 Task: Create new customer invoice with Date Opened: 27-May-23, Select Customer: What She Wore, Terms: Net 15. Make invoice entry for item-1 with Date: 27-May-23, Description: Olaplex No. 5 Bond Maintenance Conditioner (8.5 oz)
, Income Account: Income:Sales, Quantity: 2, Unit Price: 12.49, Sales Tax: Y, Sales Tax Included: Y, Tax Table: Sales Tax. Post Invoice with Post Date: 27-May-23, Post to Accounts: Assets:Accounts Receivable. Pay / Process Payment with Transaction Date: 10-Jun-23, Amount: 24.98, Transfer Account: Checking Account. Go to 'Print Invoice'.
Action: Mouse moved to (149, 23)
Screenshot: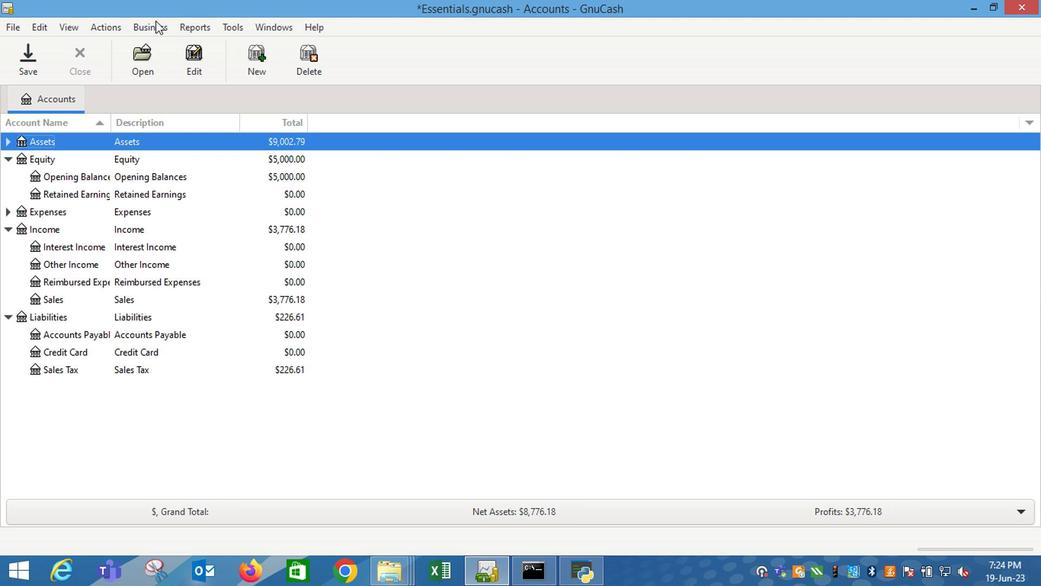 
Action: Mouse pressed left at (149, 23)
Screenshot: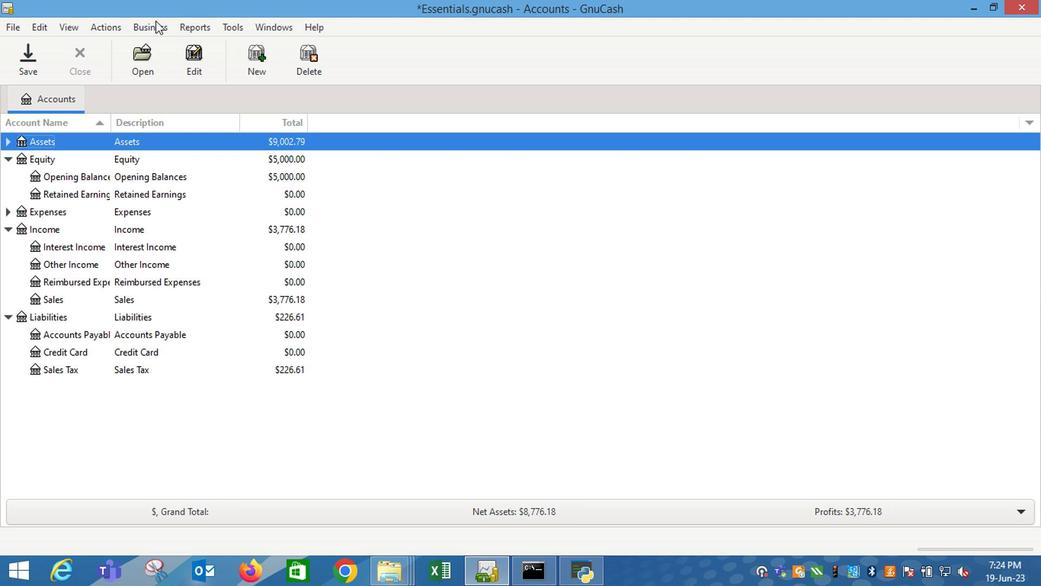 
Action: Mouse moved to (310, 102)
Screenshot: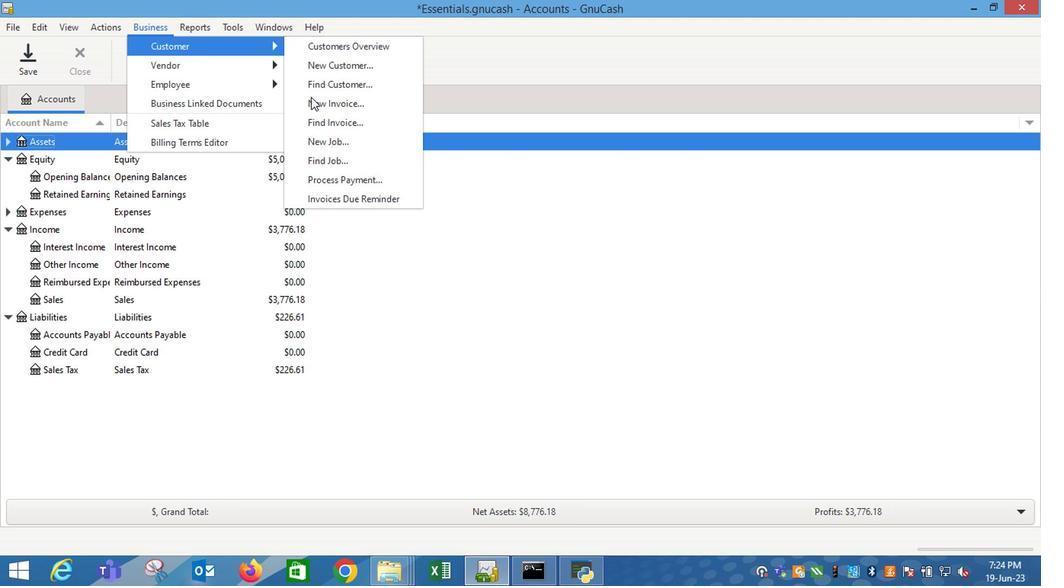 
Action: Mouse pressed left at (310, 102)
Screenshot: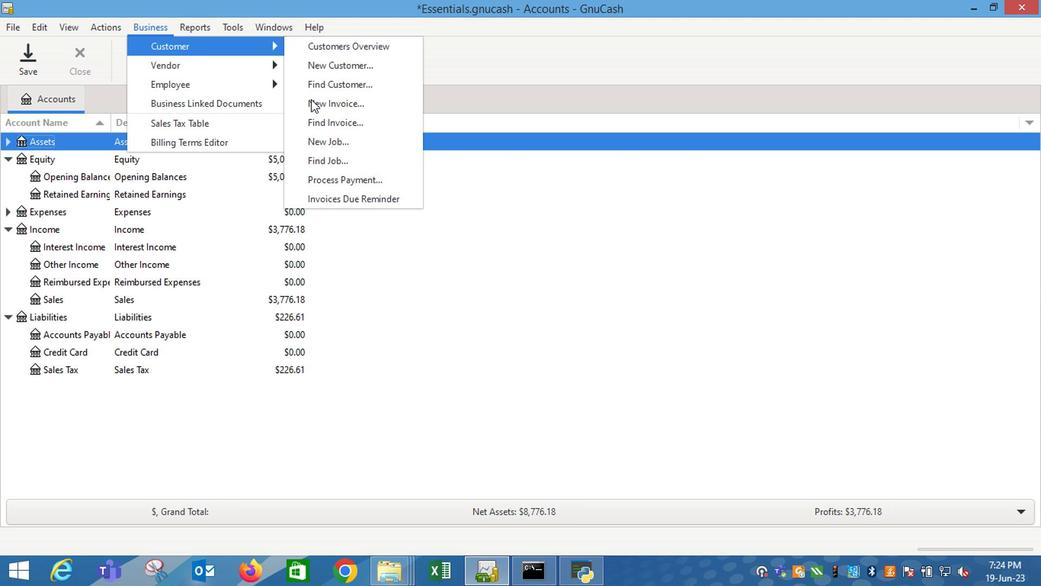 
Action: Mouse moved to (630, 238)
Screenshot: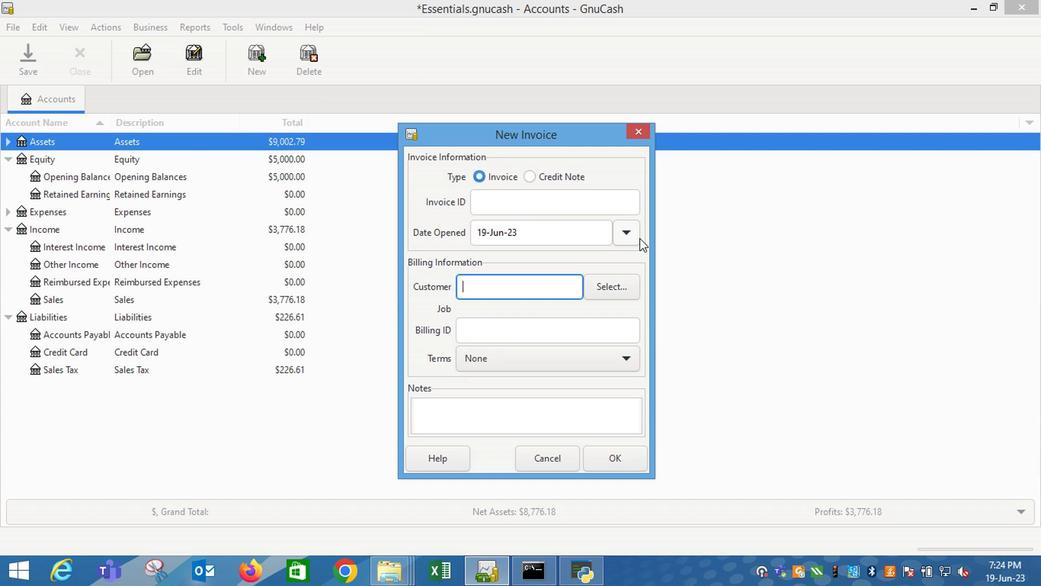 
Action: Mouse pressed left at (630, 238)
Screenshot: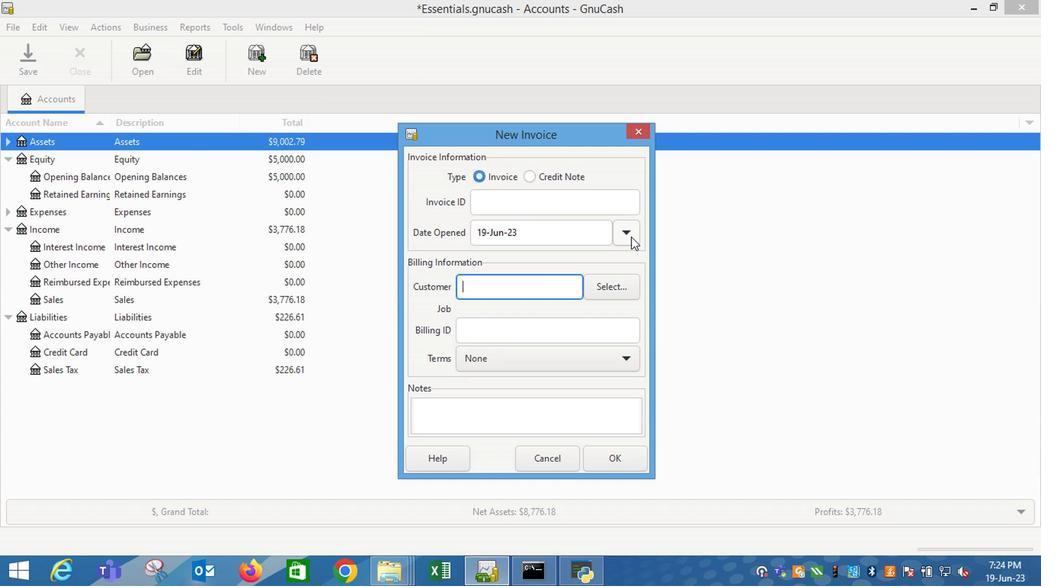 
Action: Mouse moved to (507, 258)
Screenshot: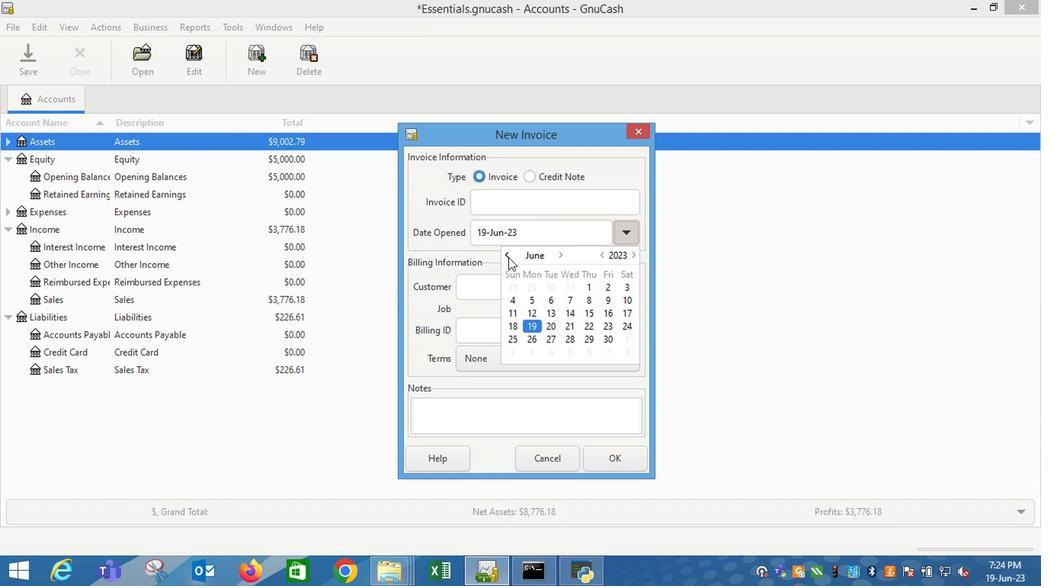 
Action: Mouse pressed left at (507, 258)
Screenshot: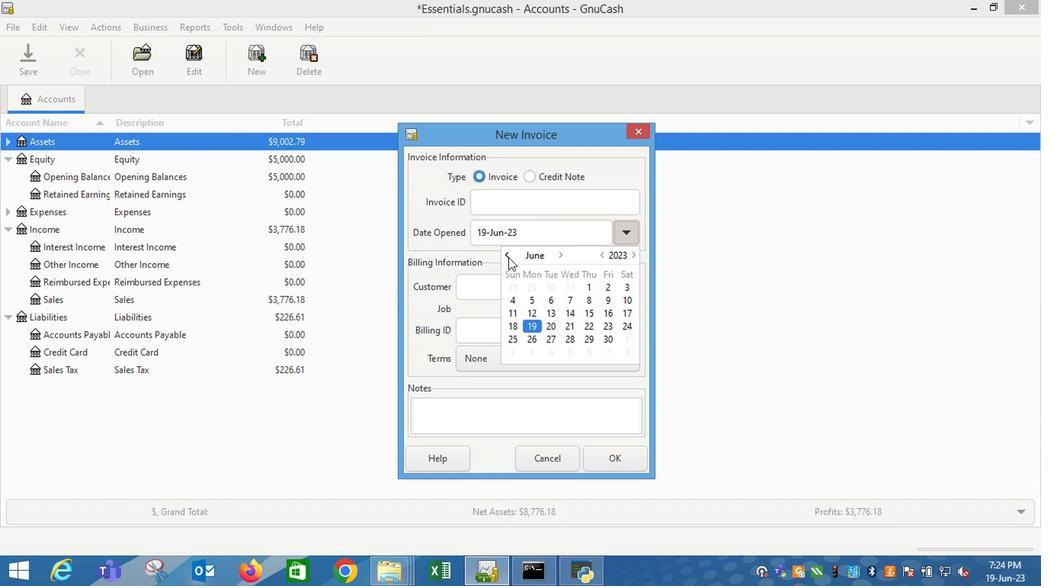 
Action: Mouse moved to (628, 323)
Screenshot: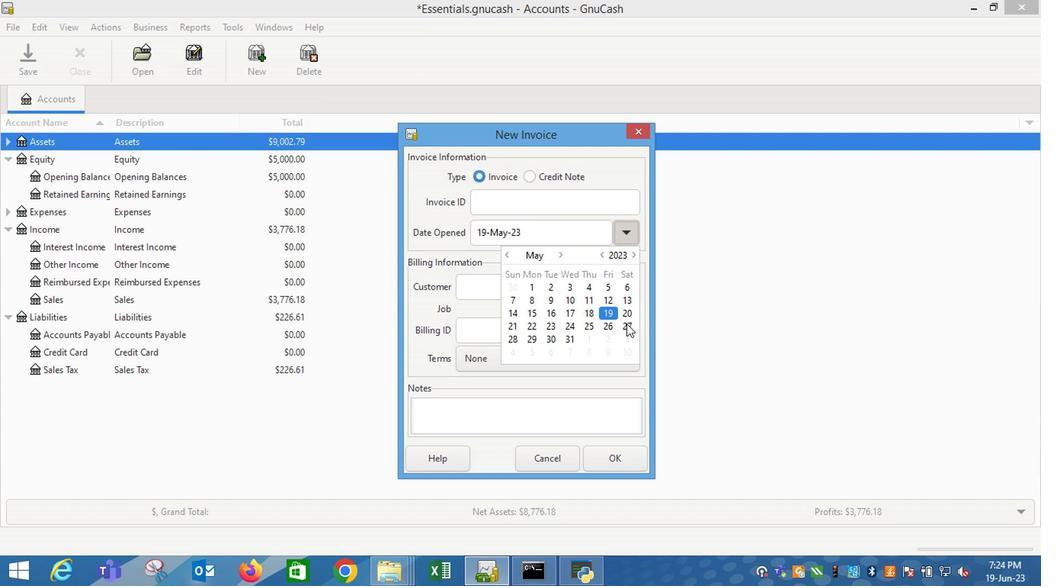 
Action: Mouse pressed left at (628, 323)
Screenshot: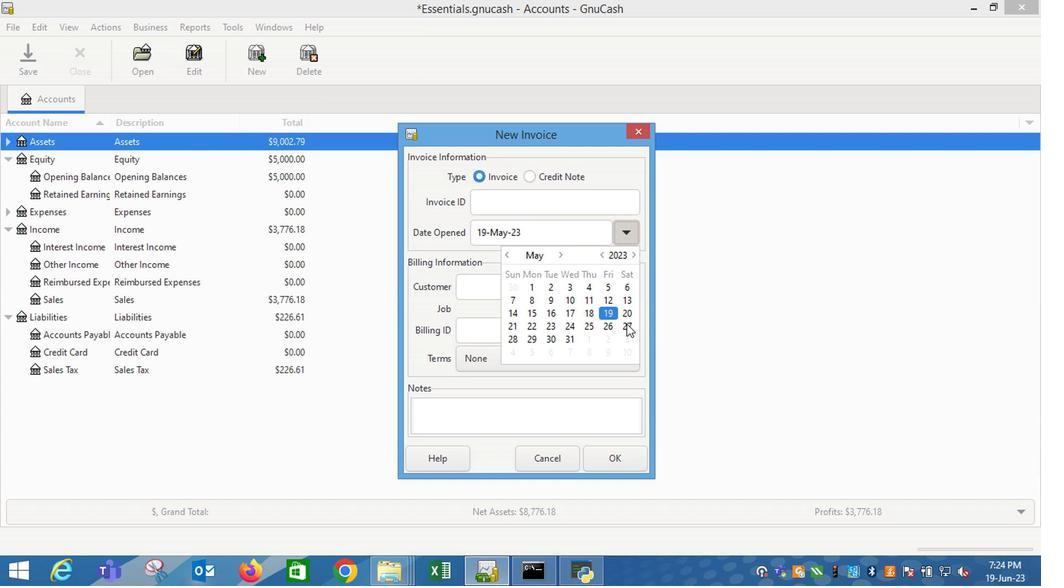 
Action: Mouse moved to (480, 294)
Screenshot: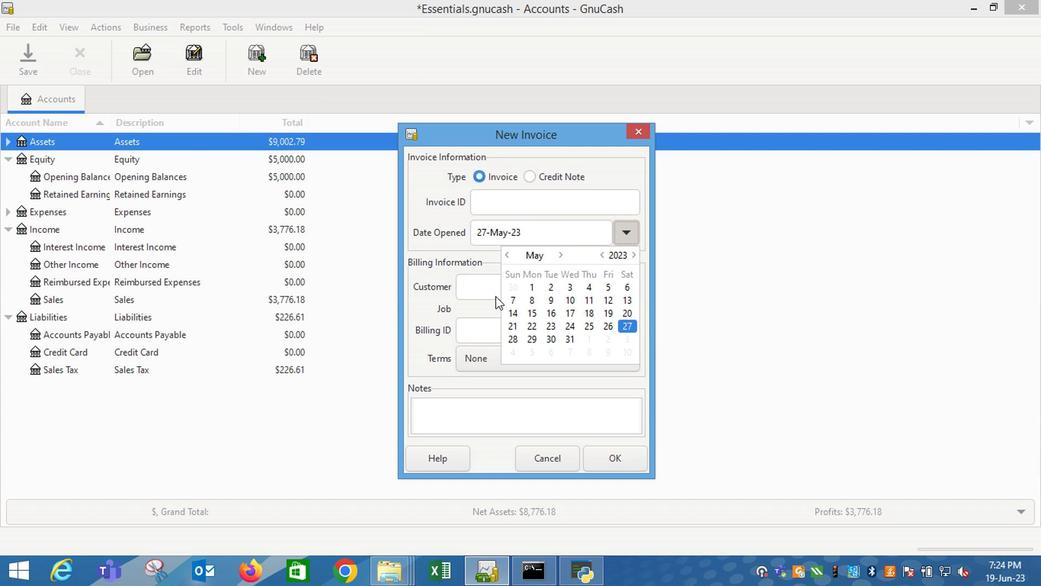 
Action: Mouse pressed left at (480, 294)
Screenshot: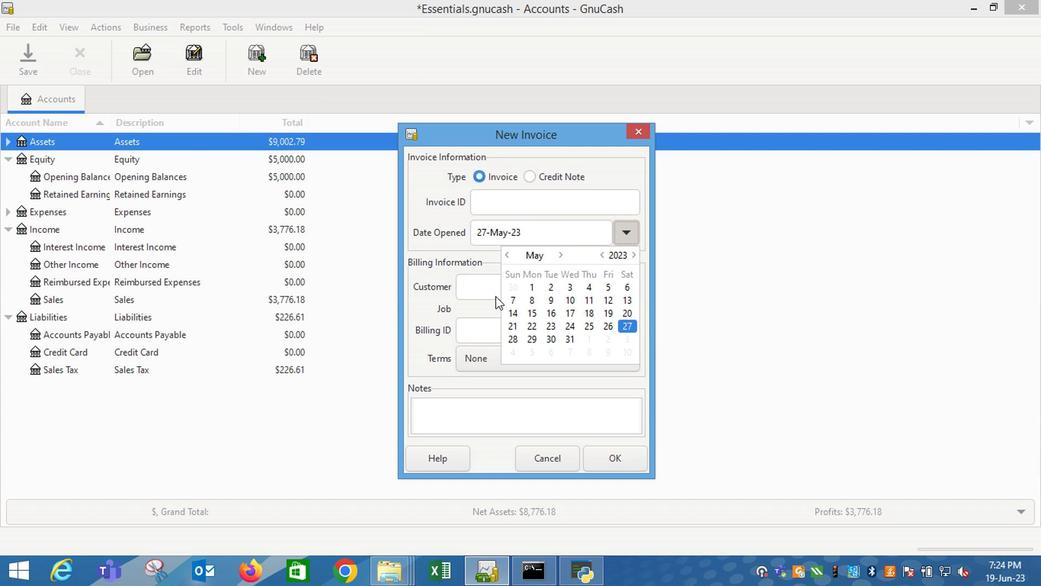 
Action: Mouse moved to (480, 292)
Screenshot: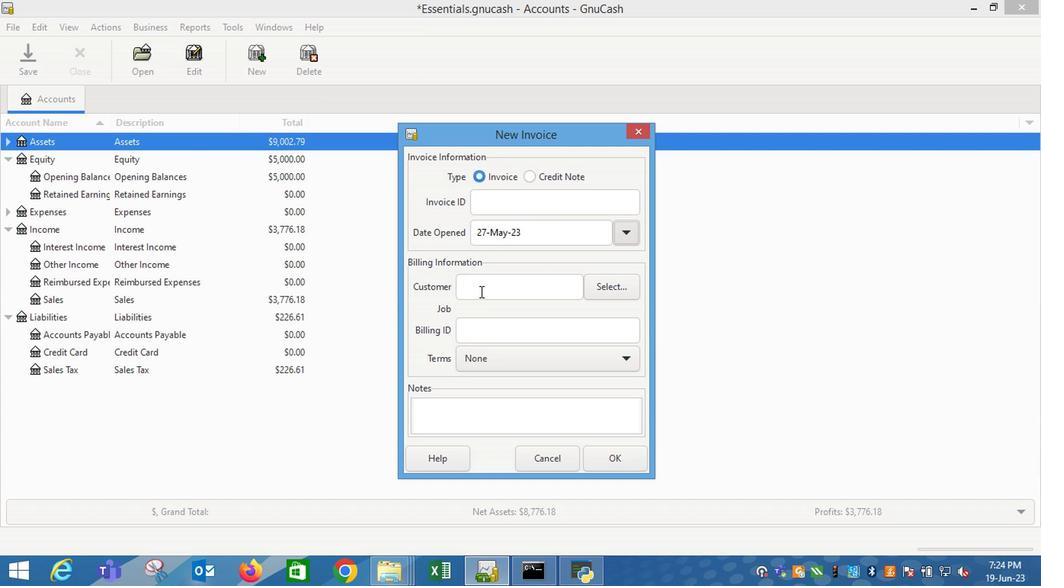 
Action: Mouse pressed left at (480, 292)
Screenshot: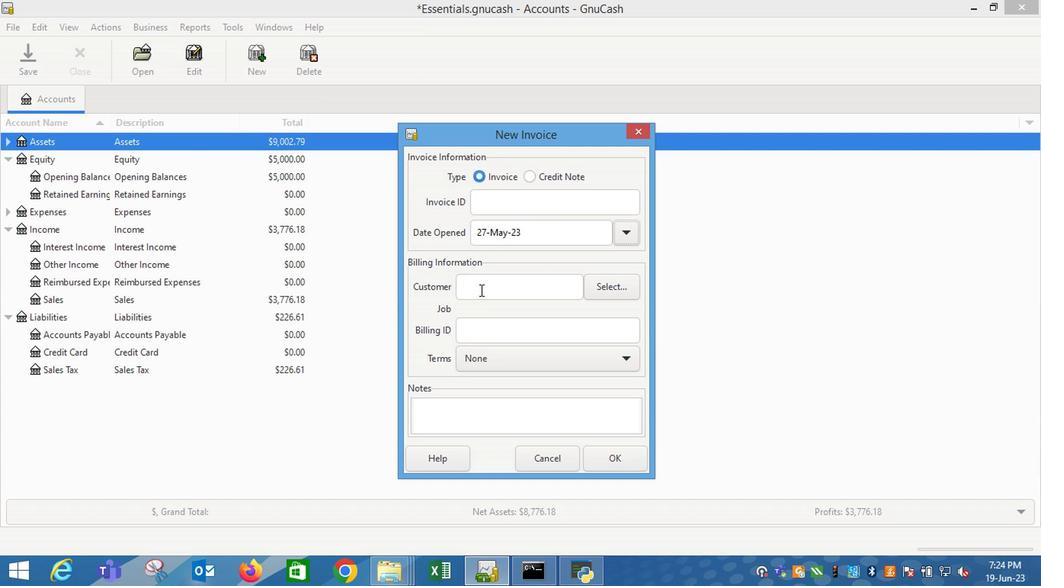 
Action: Mouse moved to (481, 292)
Screenshot: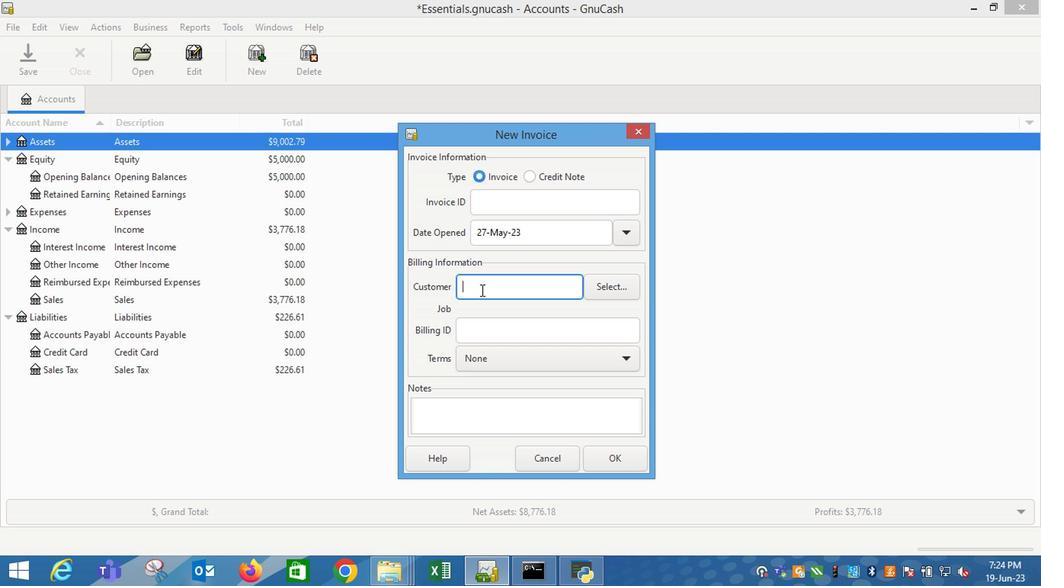 
Action: Key pressed wha
Screenshot: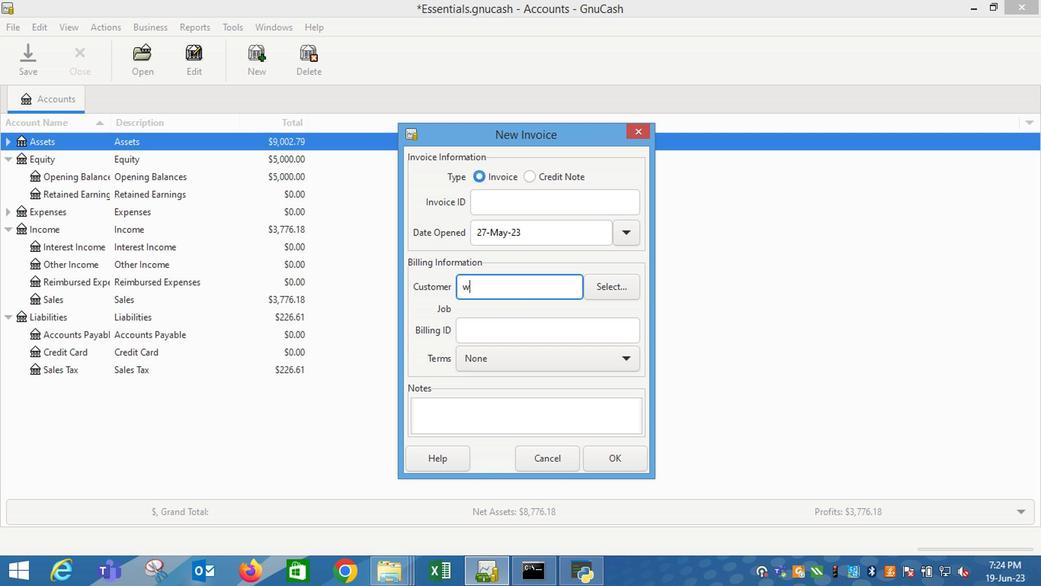 
Action: Mouse moved to (485, 308)
Screenshot: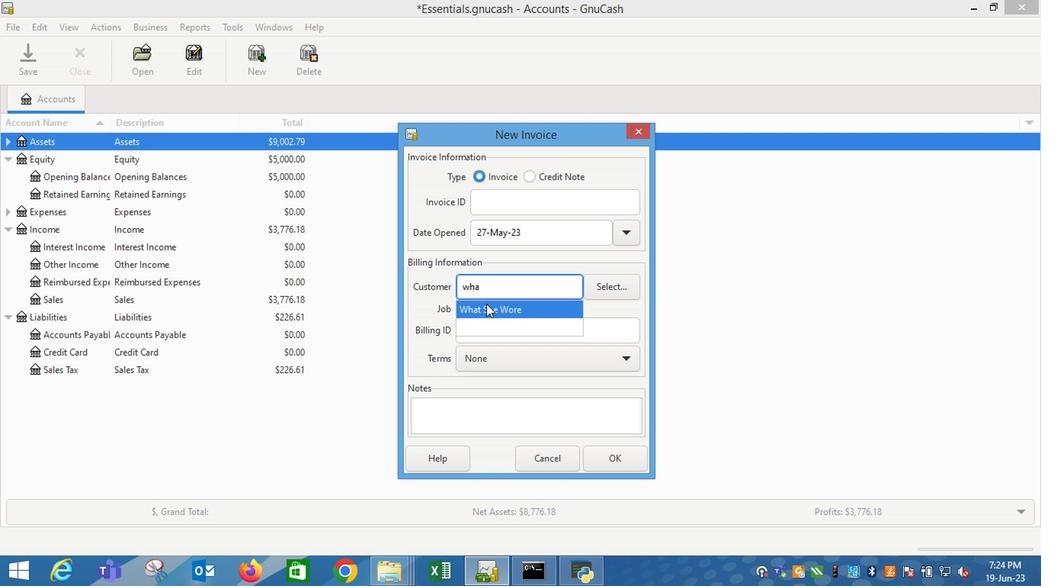 
Action: Mouse pressed left at (485, 308)
Screenshot: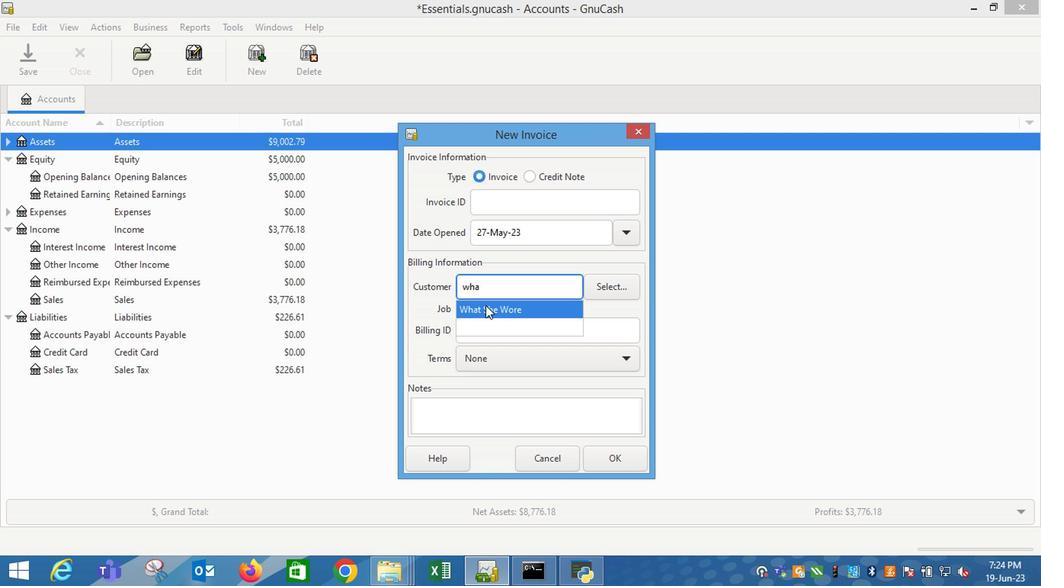 
Action: Mouse moved to (484, 371)
Screenshot: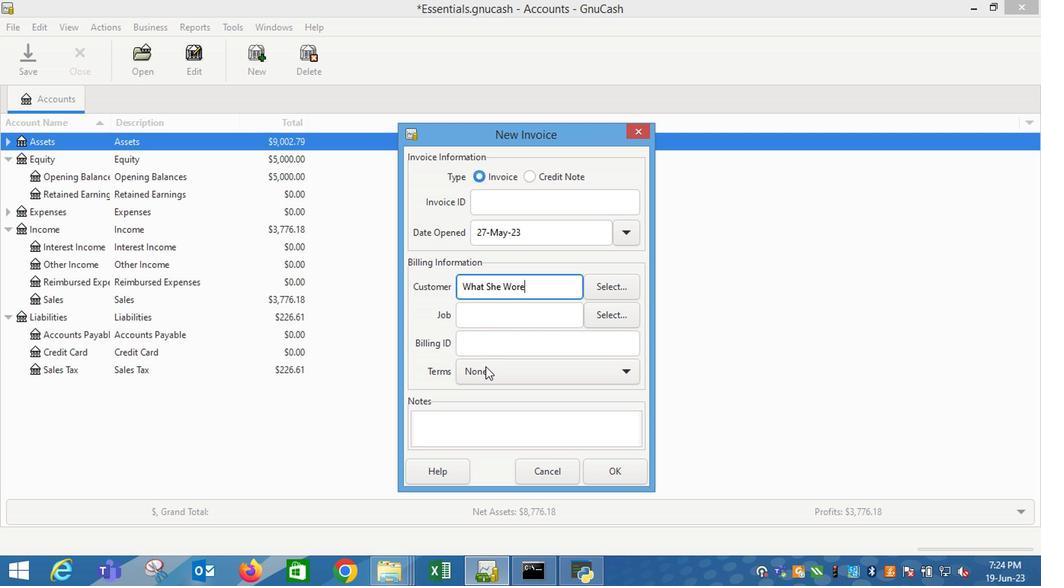 
Action: Mouse pressed left at (484, 371)
Screenshot: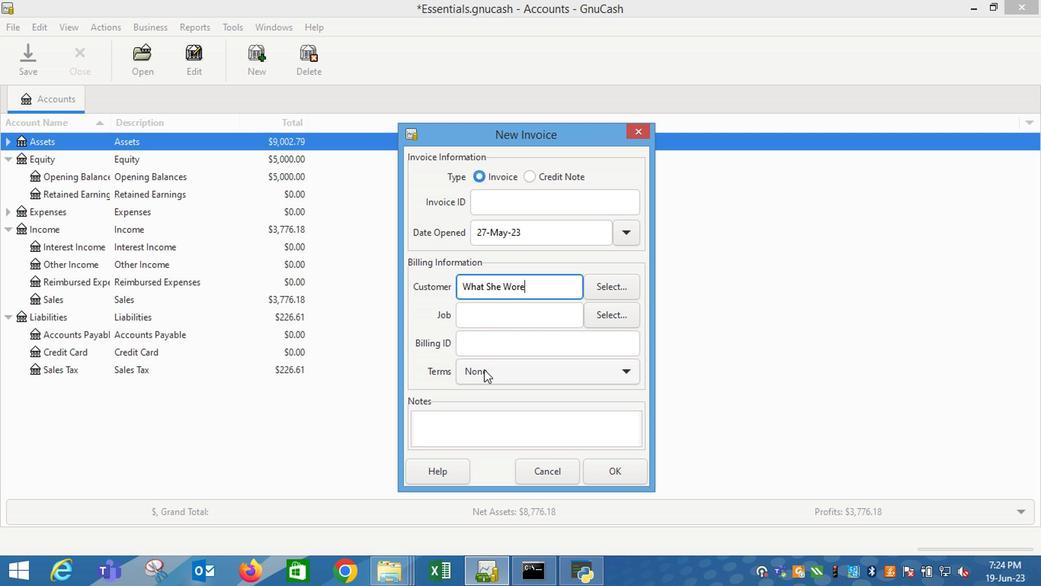 
Action: Mouse moved to (487, 404)
Screenshot: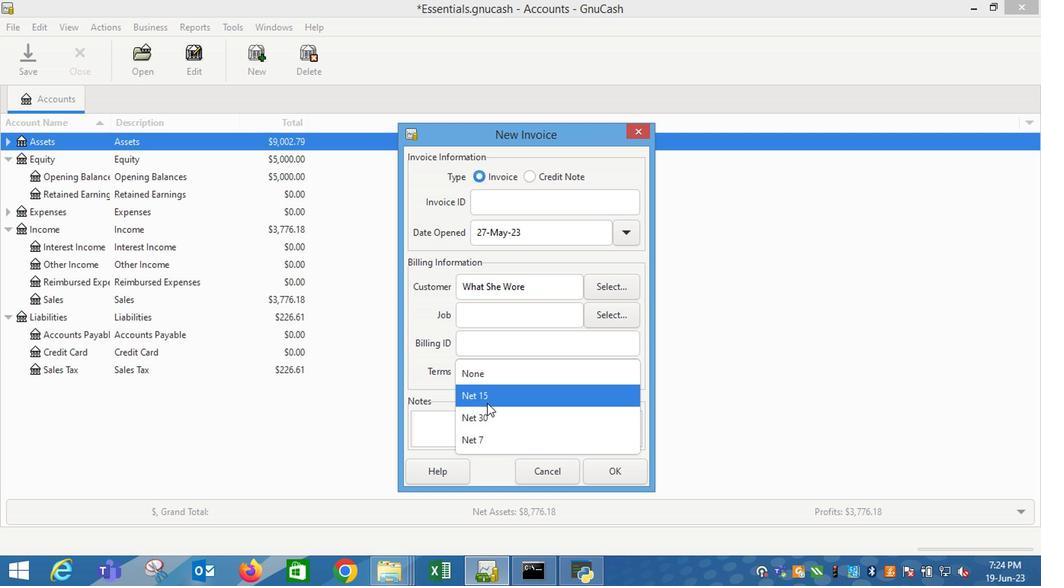 
Action: Mouse pressed left at (487, 404)
Screenshot: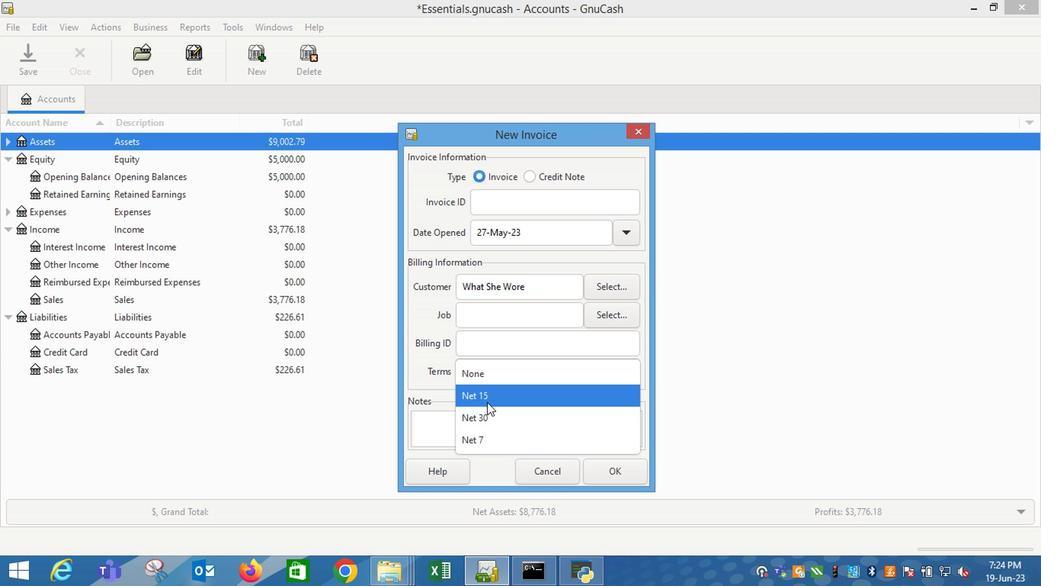 
Action: Mouse moved to (625, 469)
Screenshot: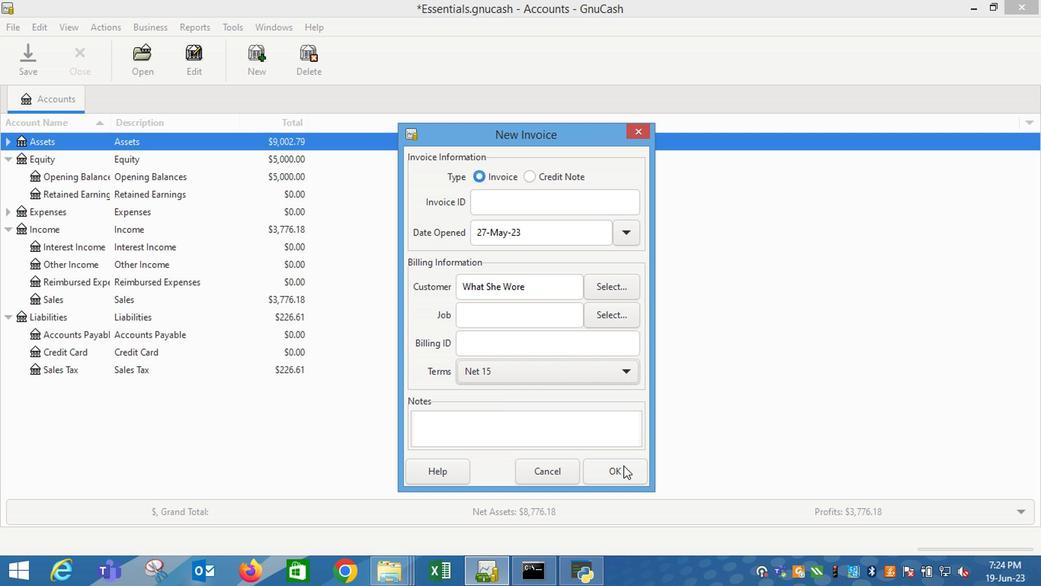 
Action: Mouse pressed left at (625, 469)
Screenshot: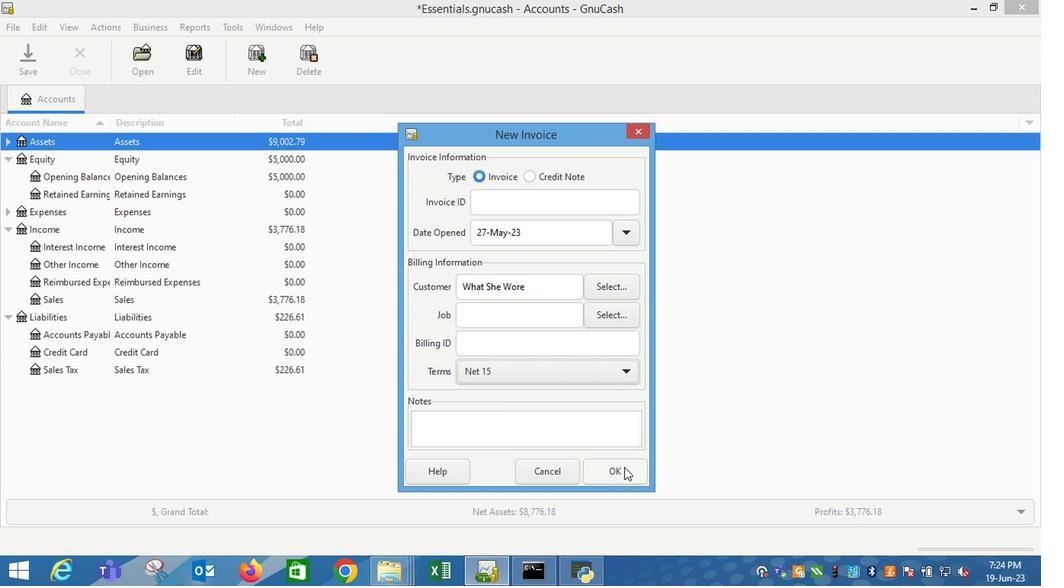 
Action: Mouse moved to (69, 298)
Screenshot: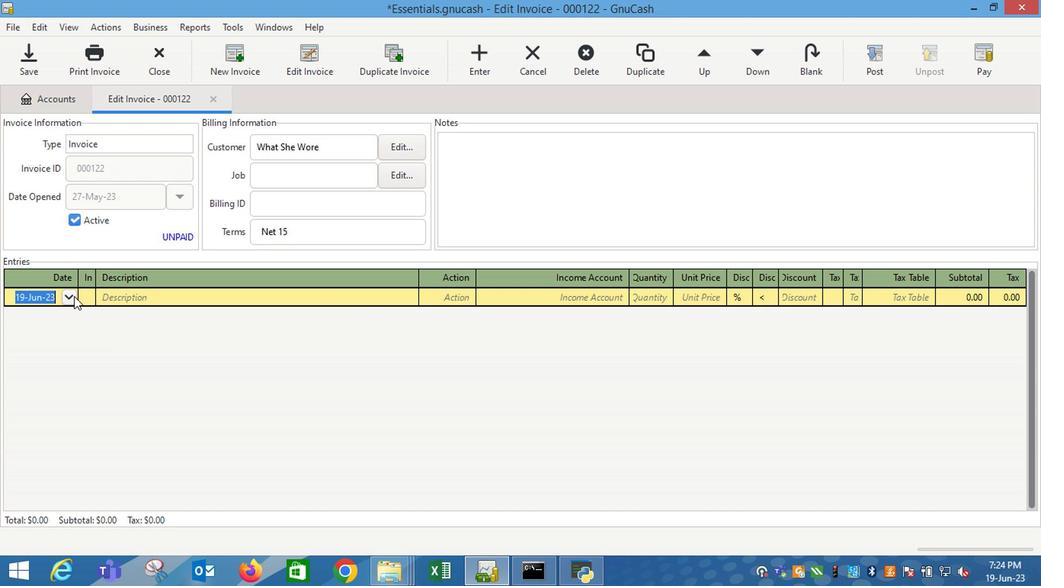 
Action: Mouse pressed left at (69, 298)
Screenshot: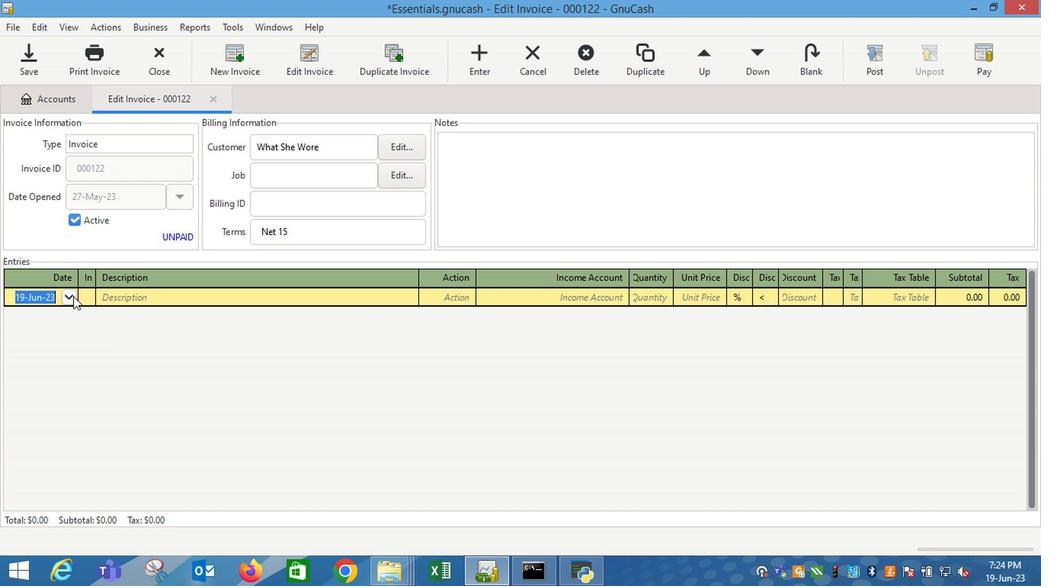 
Action: Mouse moved to (9, 317)
Screenshot: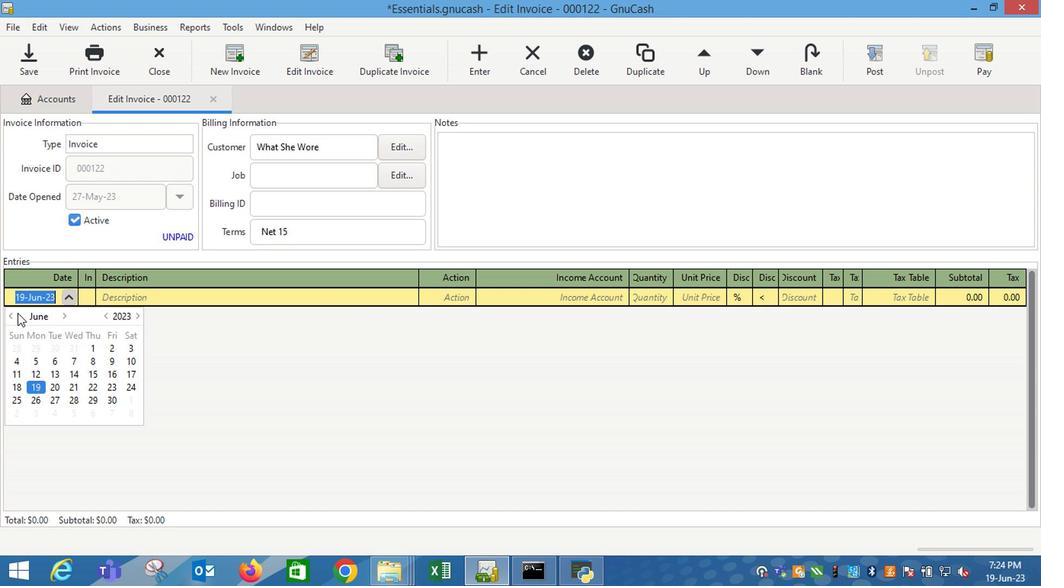 
Action: Mouse pressed left at (9, 317)
Screenshot: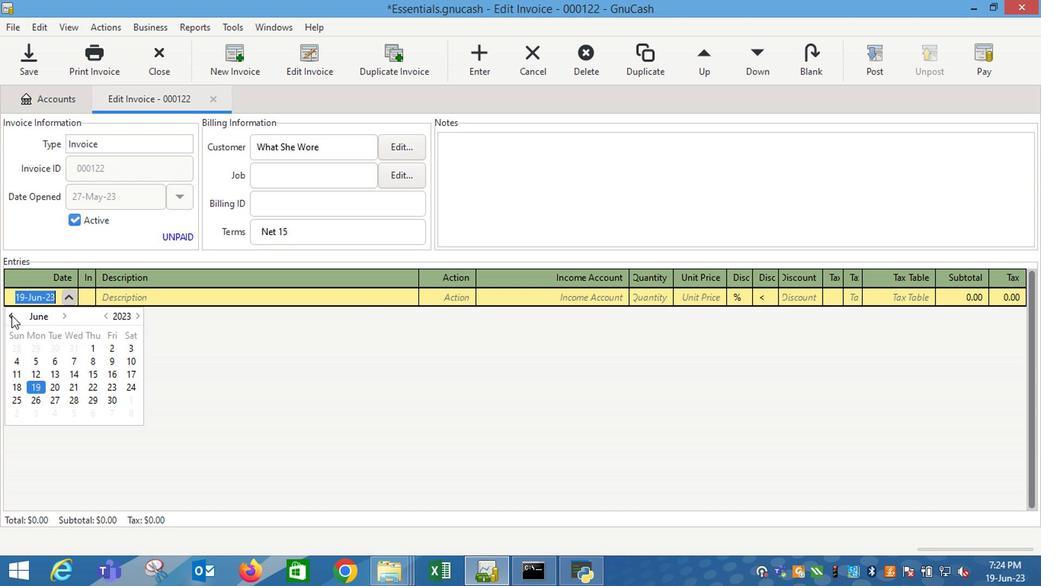 
Action: Mouse moved to (124, 389)
Screenshot: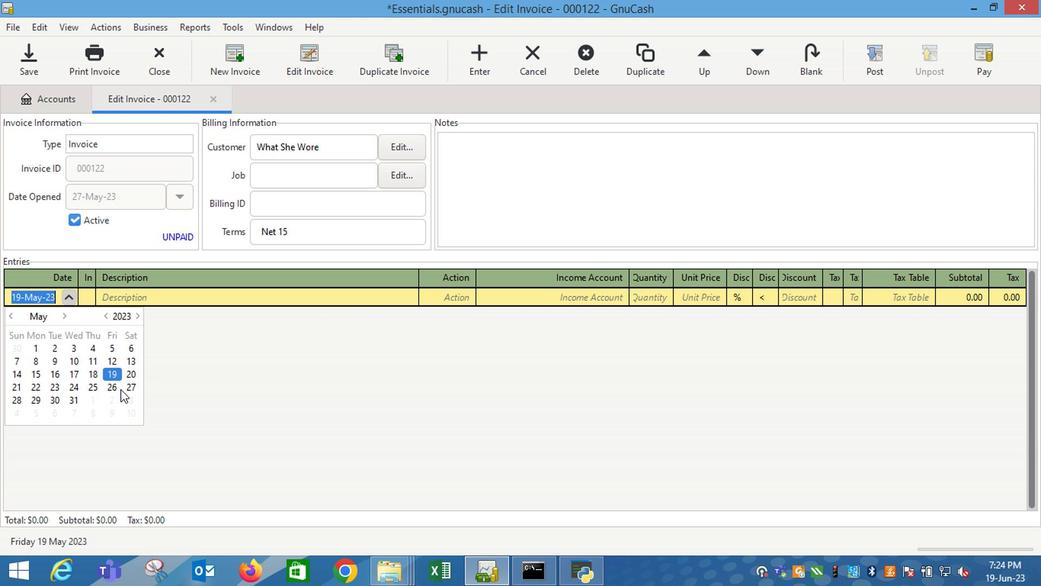 
Action: Mouse pressed left at (124, 389)
Screenshot: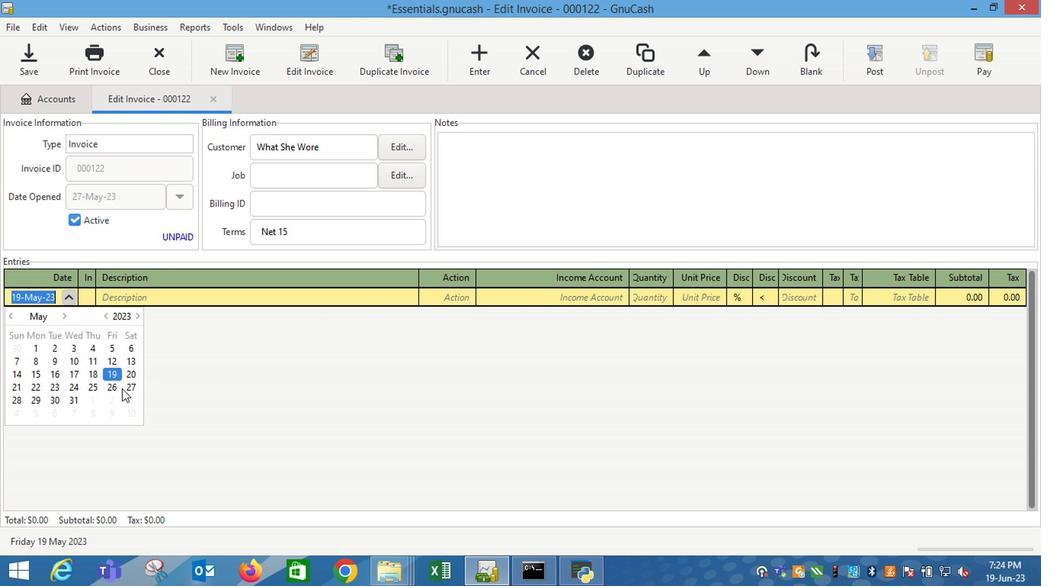 
Action: Mouse moved to (140, 307)
Screenshot: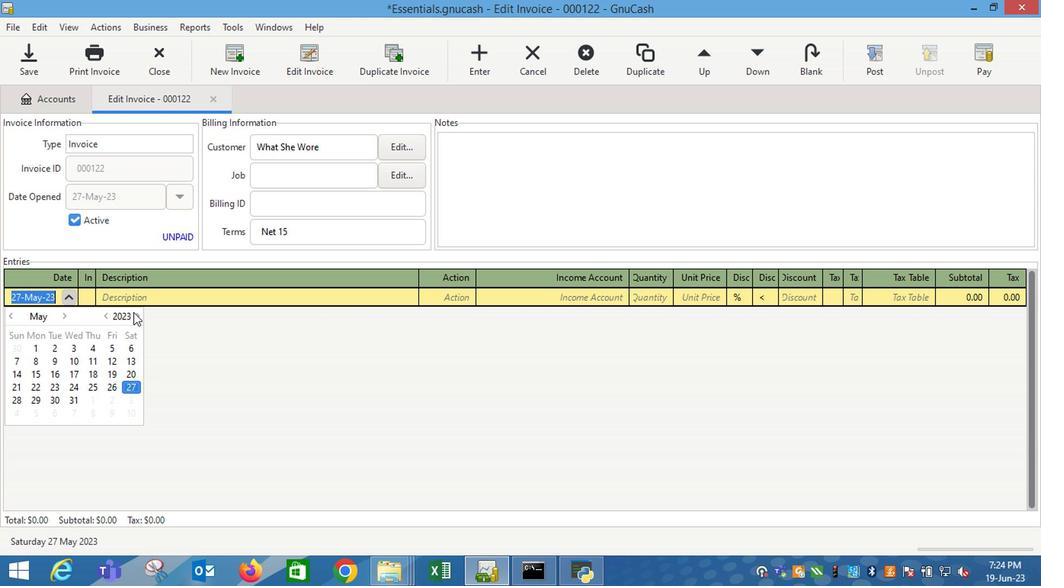 
Action: Key pressed <Key.tab>
Screenshot: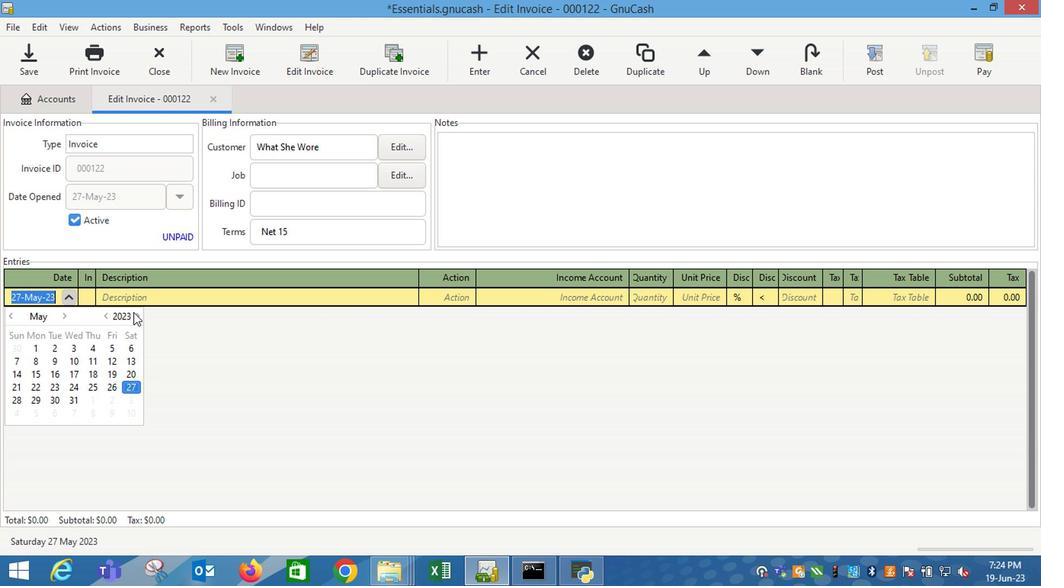 
Action: Mouse moved to (185, 348)
Screenshot: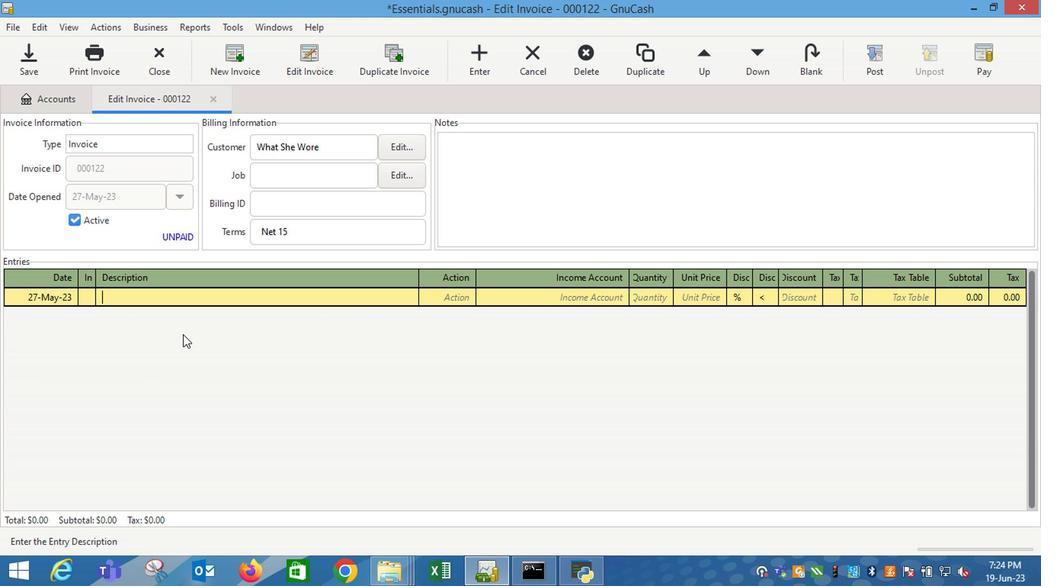 
Action: Key pressed <Key.shift_r>Olaplex<Key.space><Key.shift_r>No.<Key.space>5<Key.space><Key.shift_r>Bond<Key.space><Key.shift_r>Maintenance<Key.space><Key.shift_r>Conditioner<Key.space><Key.shift_r>(8.5<Key.space>oz<Key.shift_r>)<Key.tab><Key.tab>i<Key.left><Key.left><Key.left><Key.down><Key.down><Key.down><Key.tab>2<Key.tab>12.49<Key.tab>
Screenshot: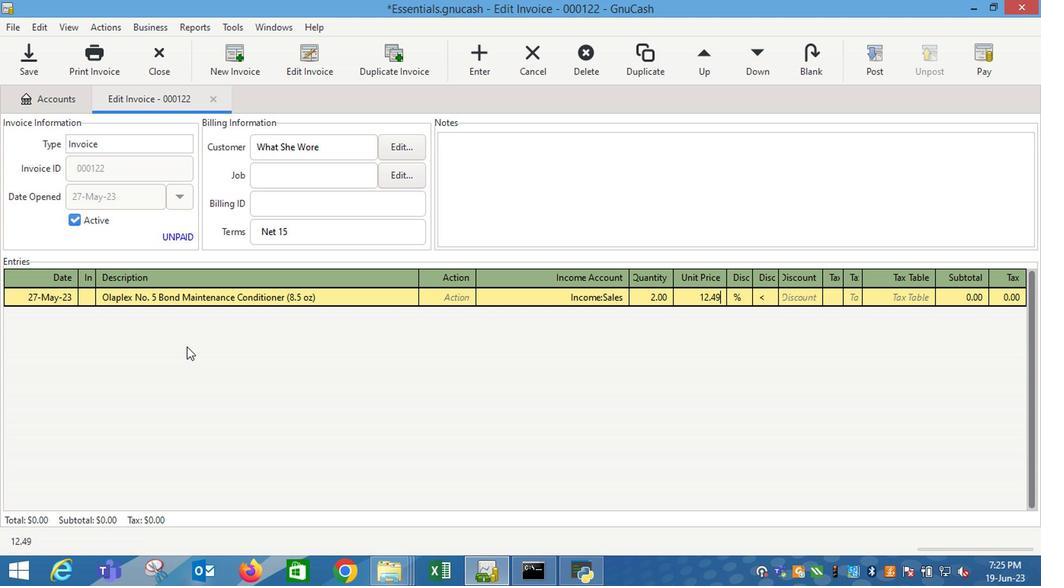 
Action: Mouse moved to (827, 296)
Screenshot: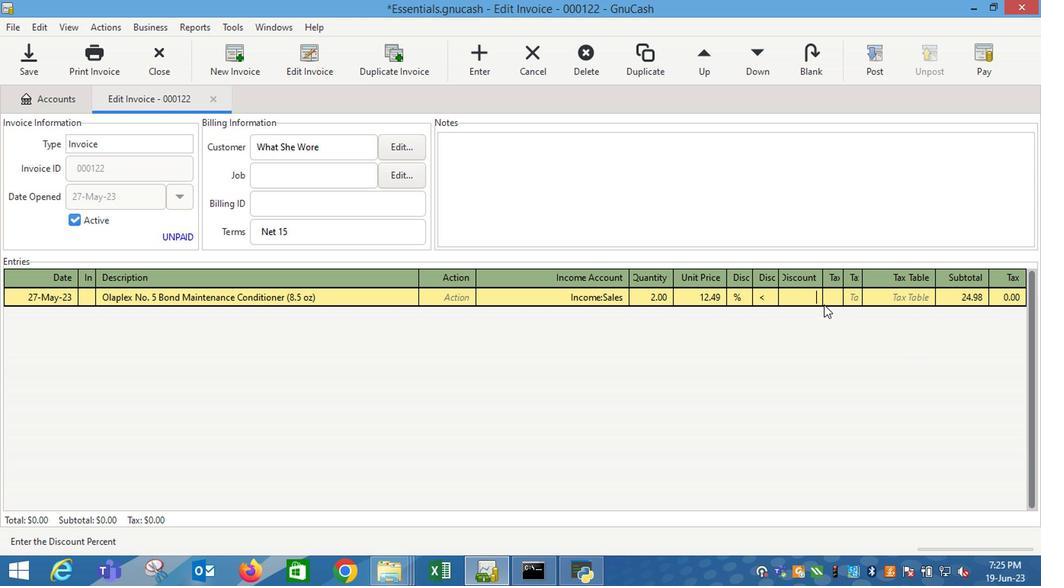 
Action: Mouse pressed left at (827, 296)
Screenshot: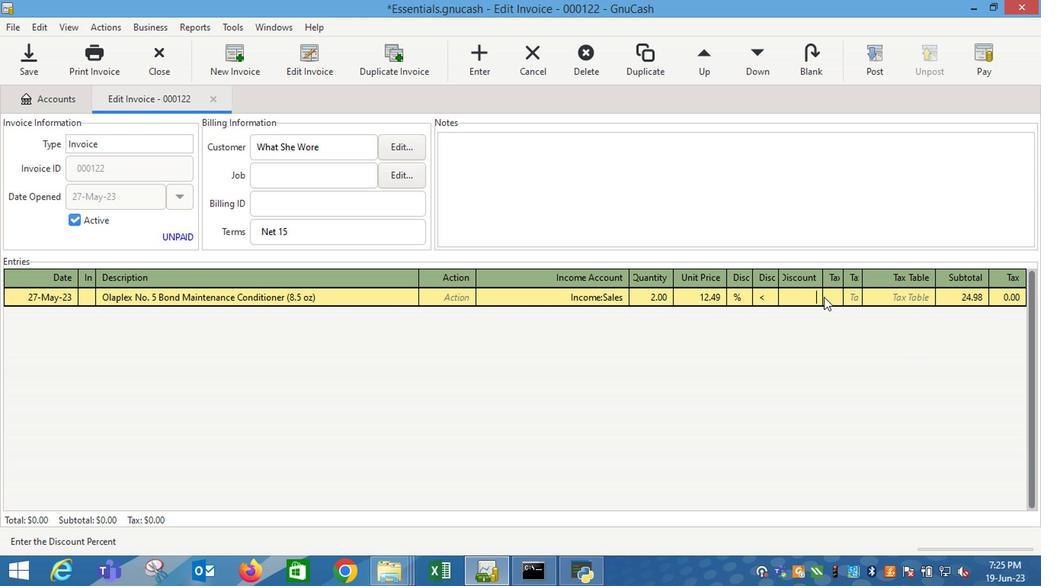 
Action: Mouse moved to (858, 301)
Screenshot: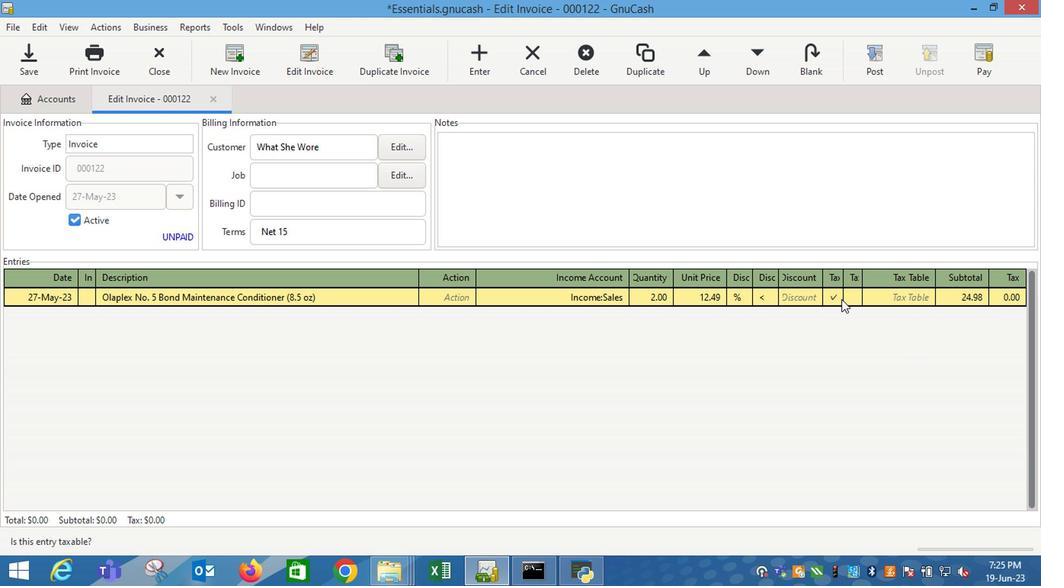 
Action: Mouse pressed left at (858, 301)
Screenshot: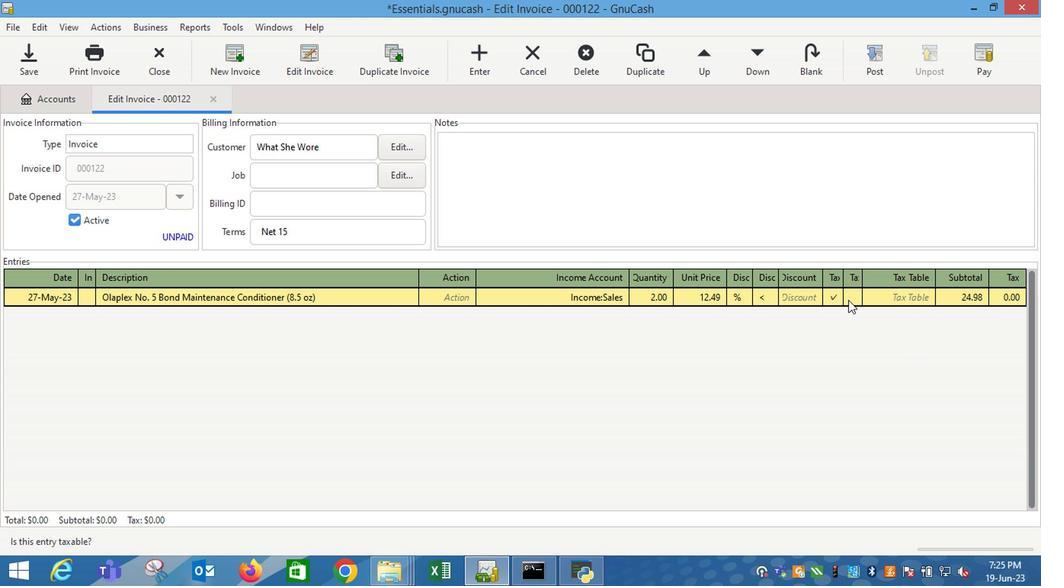 
Action: Mouse moved to (915, 296)
Screenshot: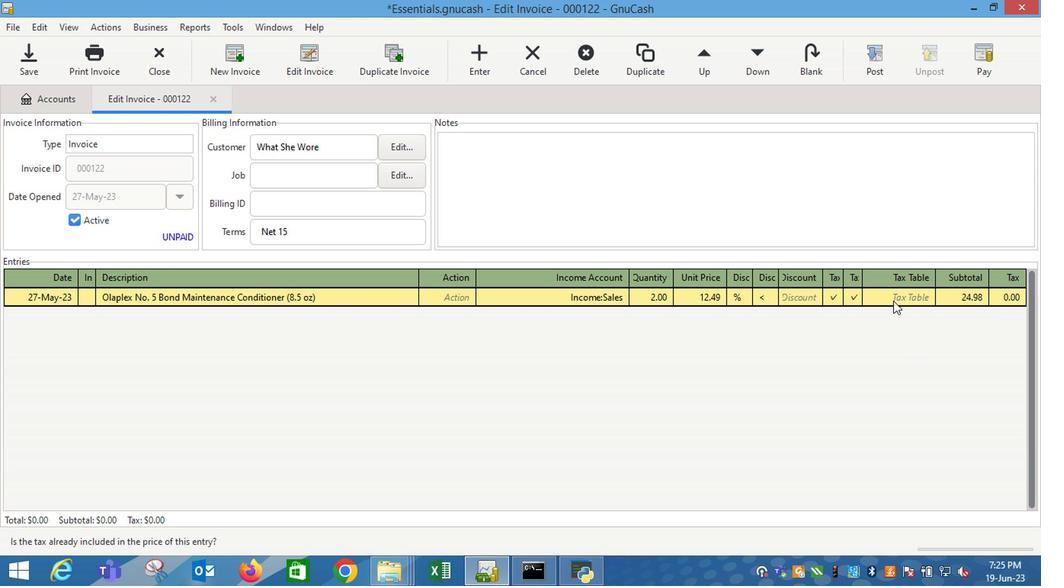 
Action: Mouse pressed left at (915, 296)
Screenshot: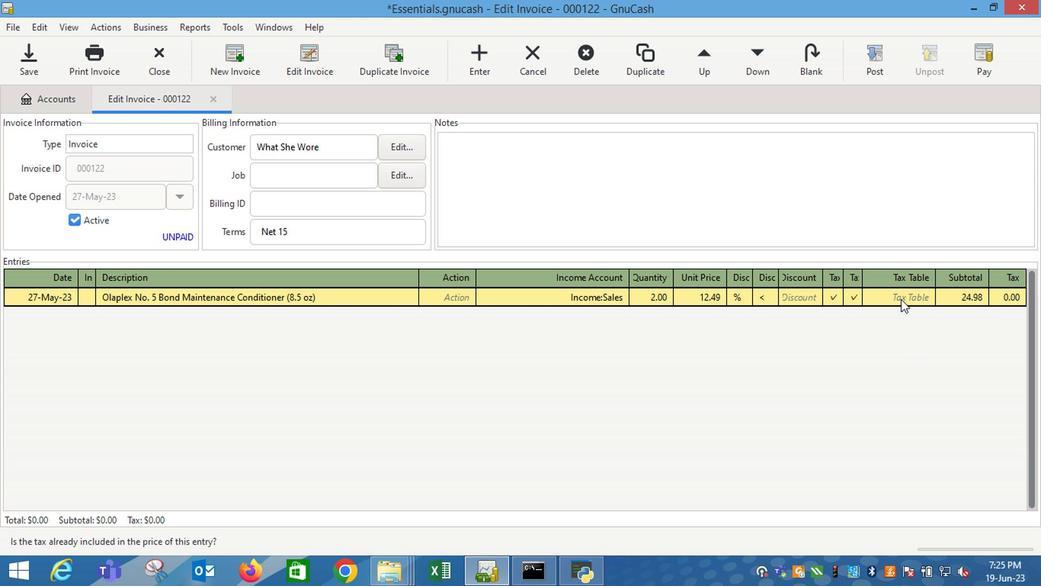 
Action: Mouse moved to (932, 299)
Screenshot: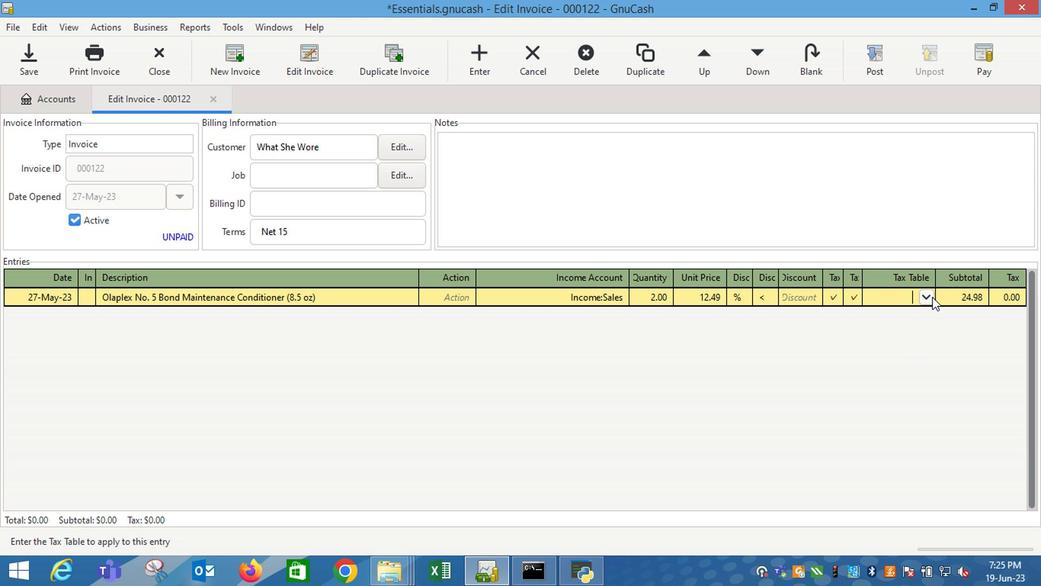 
Action: Mouse pressed left at (932, 299)
Screenshot: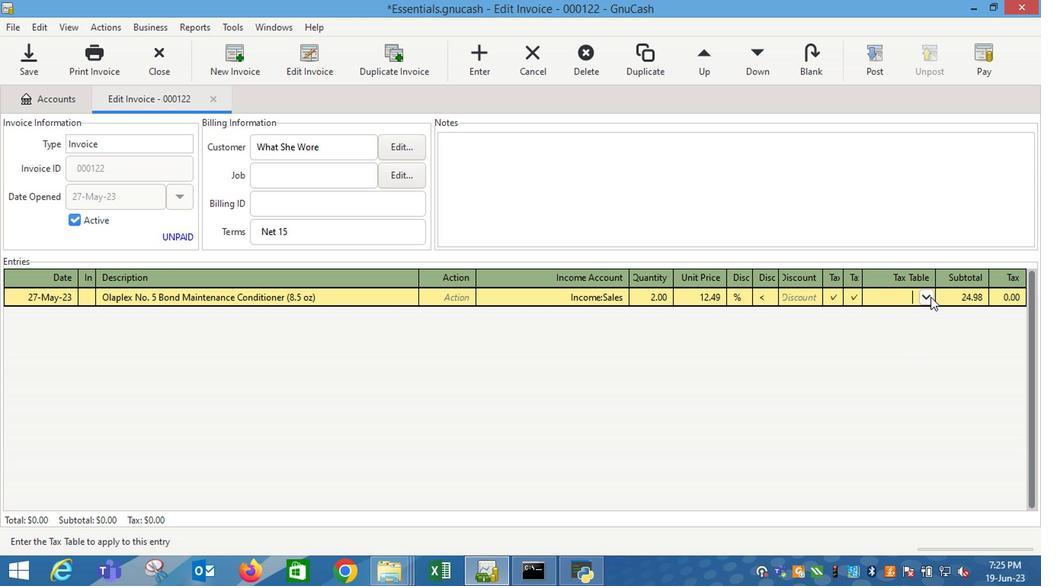 
Action: Mouse moved to (901, 322)
Screenshot: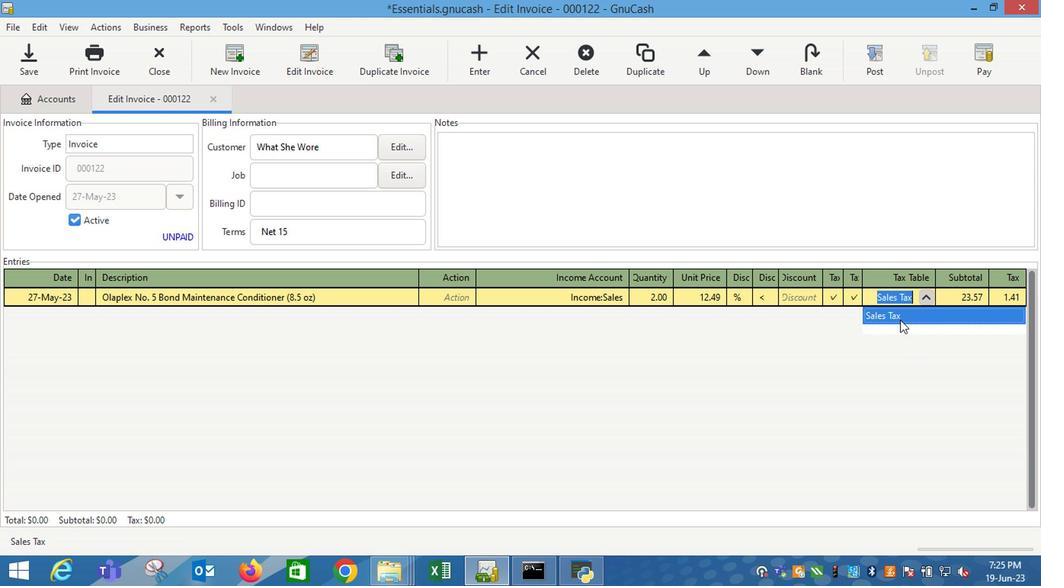 
Action: Mouse pressed left at (901, 322)
Screenshot: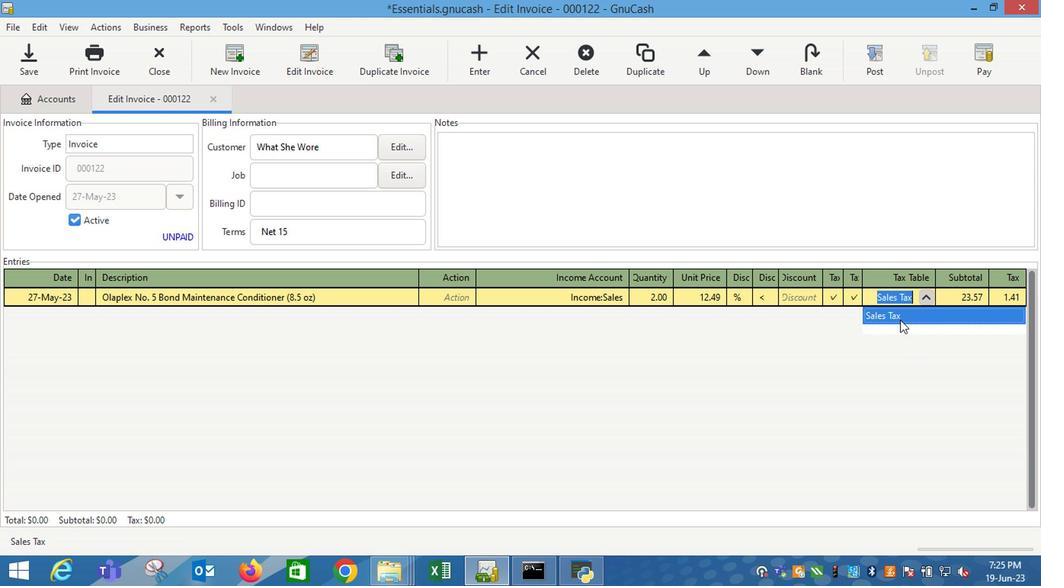 
Action: Mouse moved to (897, 322)
Screenshot: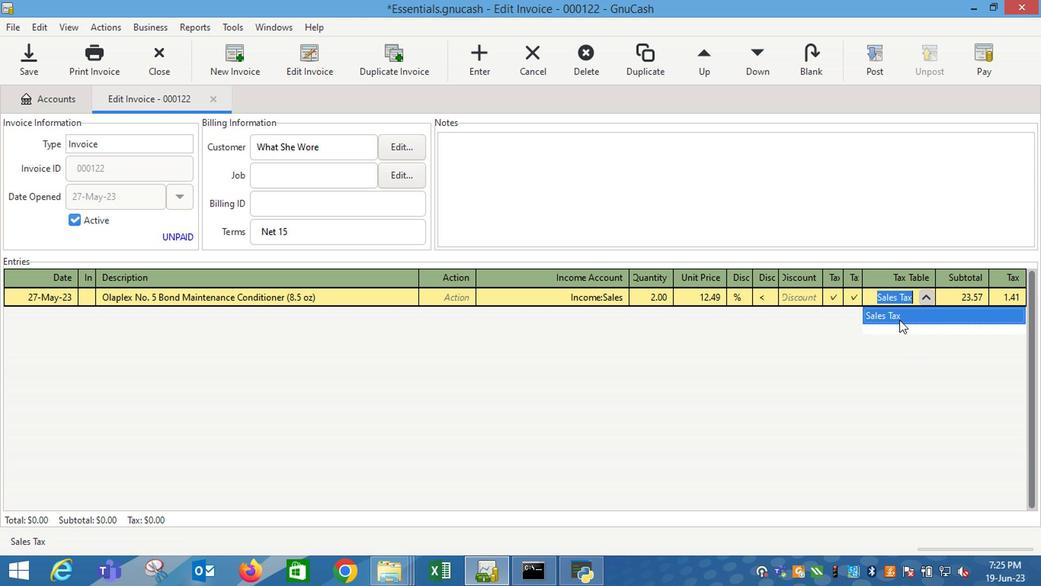 
Action: Key pressed <Key.enter>
Screenshot: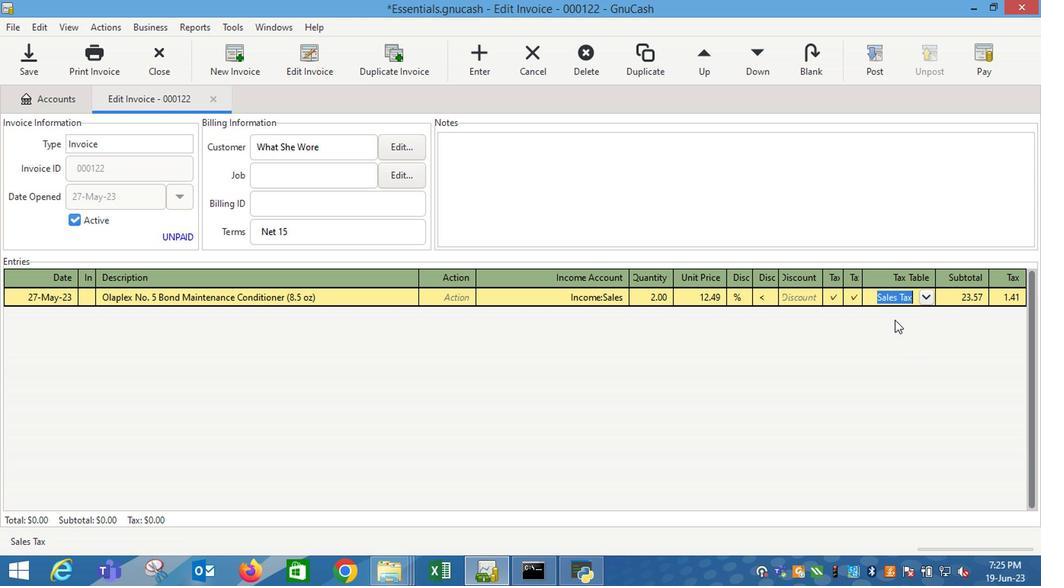 
Action: Mouse moved to (870, 64)
Screenshot: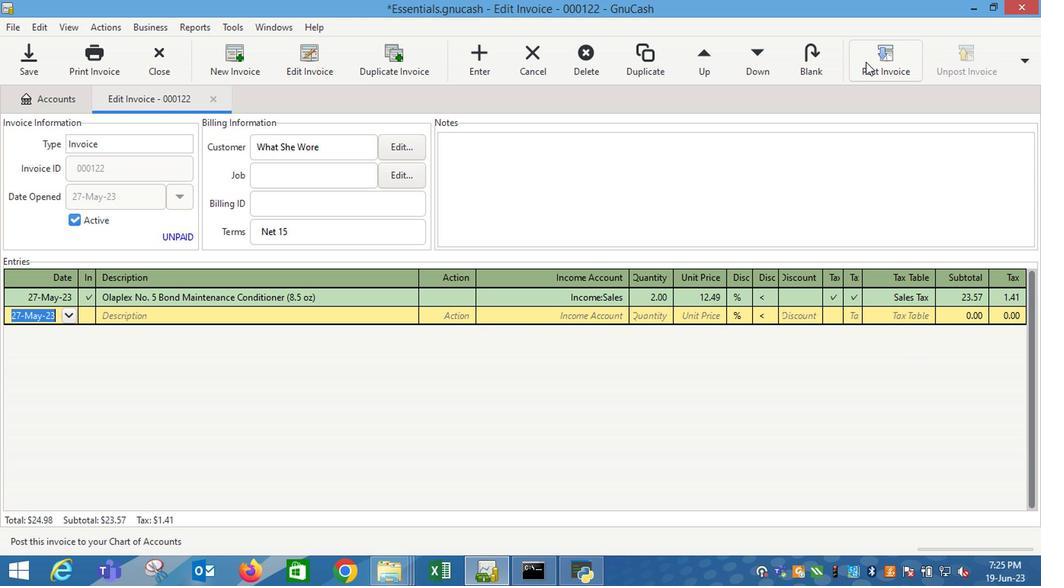 
Action: Mouse pressed left at (870, 64)
Screenshot: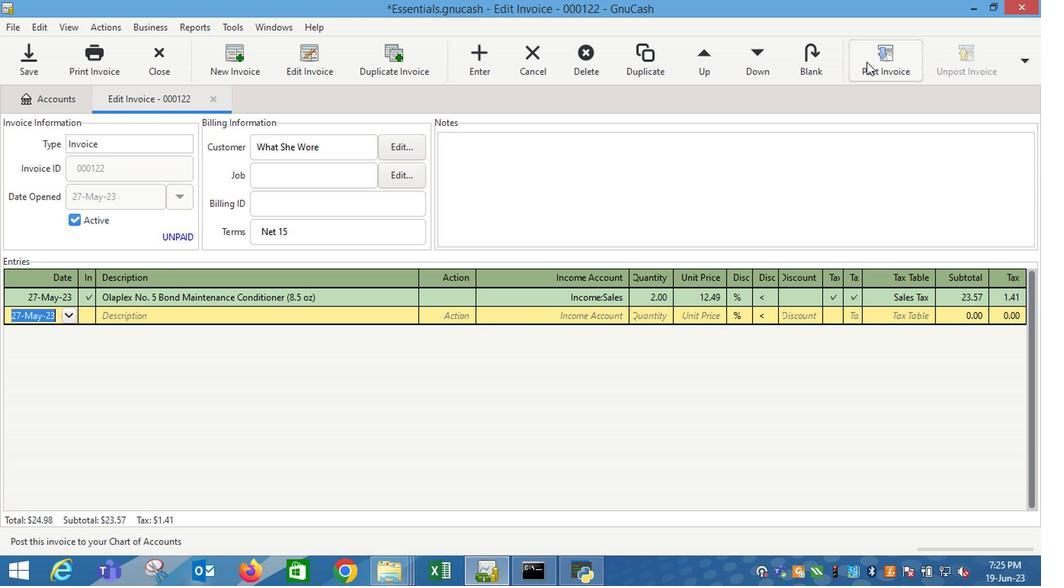 
Action: Mouse moved to (652, 256)
Screenshot: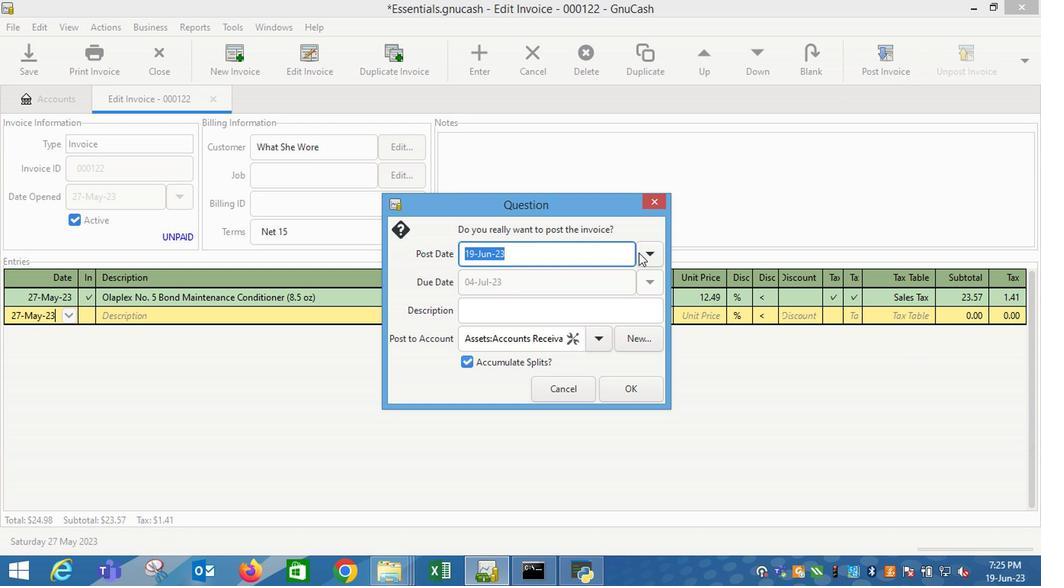 
Action: Mouse pressed left at (652, 256)
Screenshot: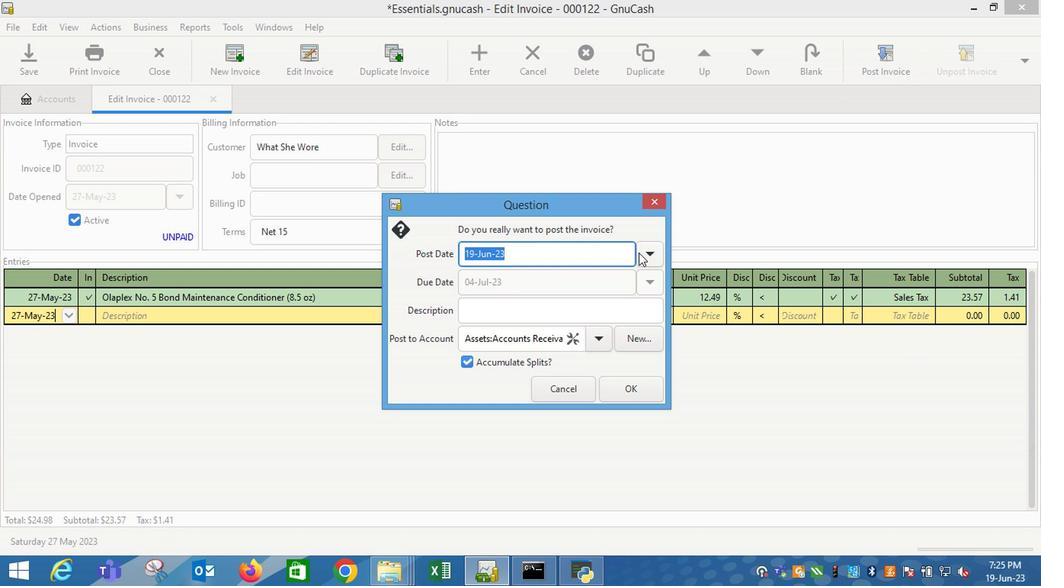 
Action: Mouse moved to (537, 278)
Screenshot: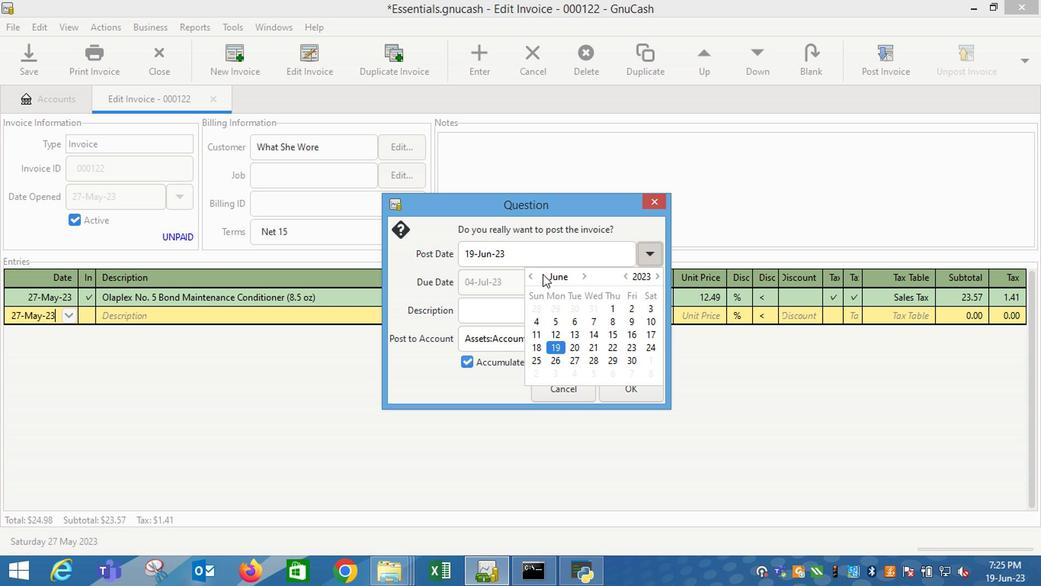 
Action: Mouse pressed left at (537, 278)
Screenshot: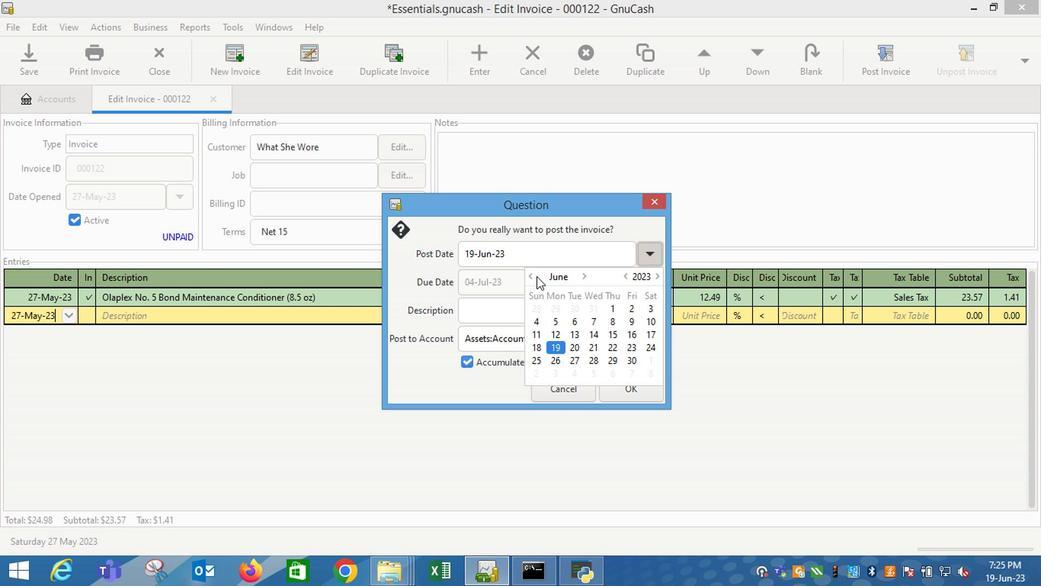 
Action: Mouse moved to (650, 251)
Screenshot: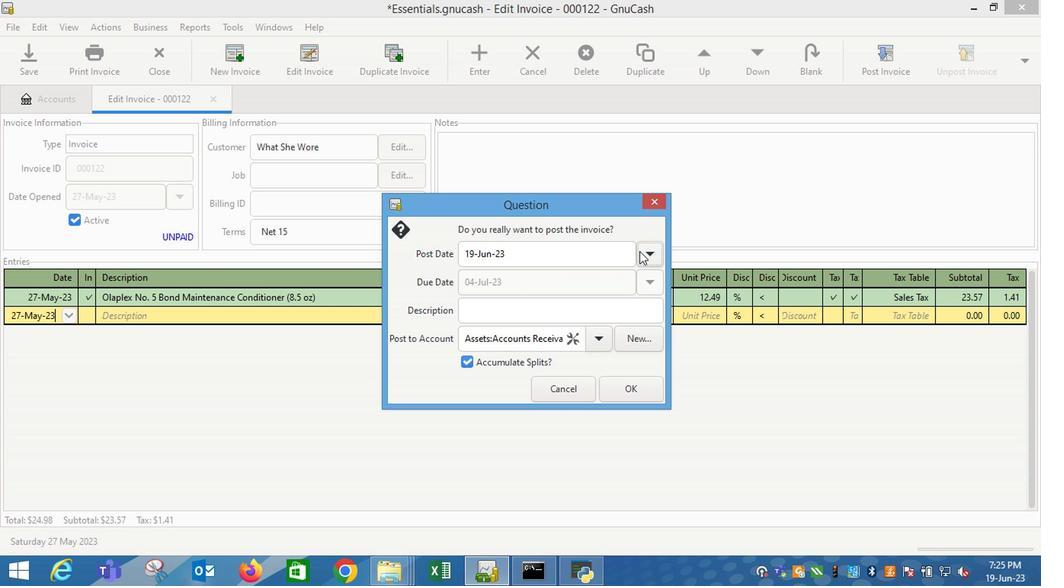 
Action: Mouse pressed left at (650, 251)
Screenshot: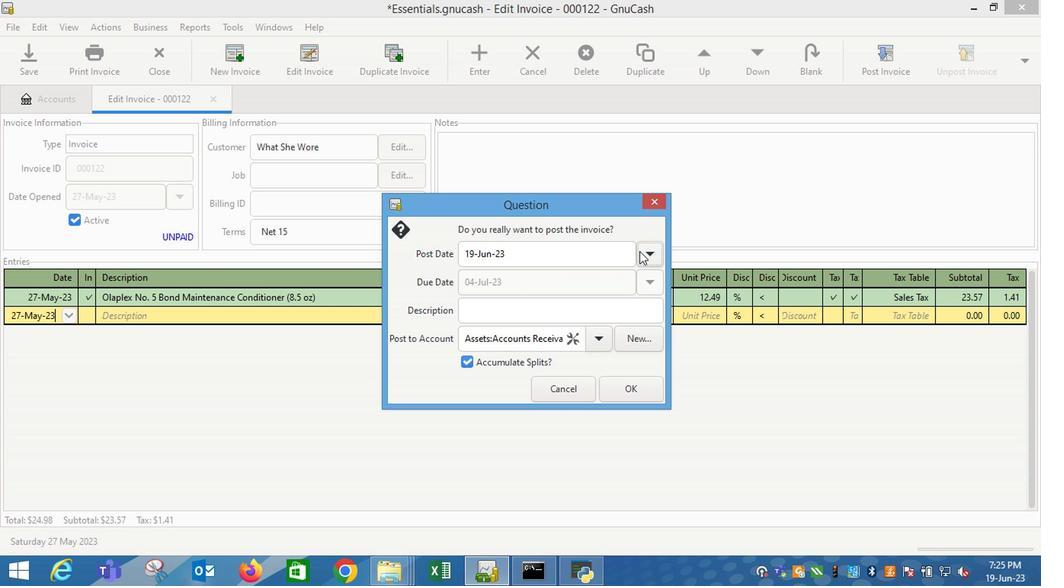 
Action: Mouse moved to (533, 277)
Screenshot: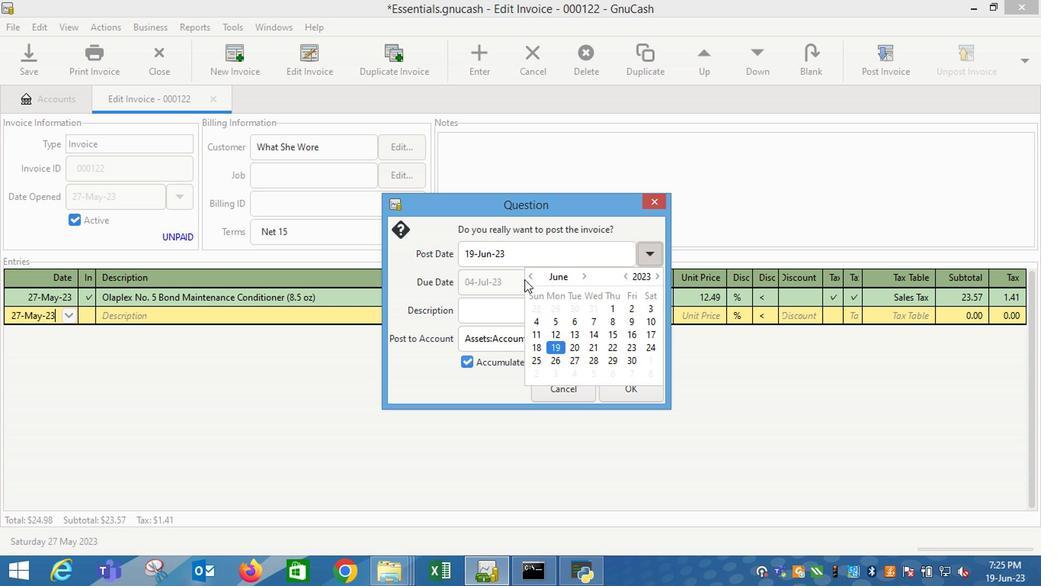 
Action: Mouse pressed left at (533, 277)
Screenshot: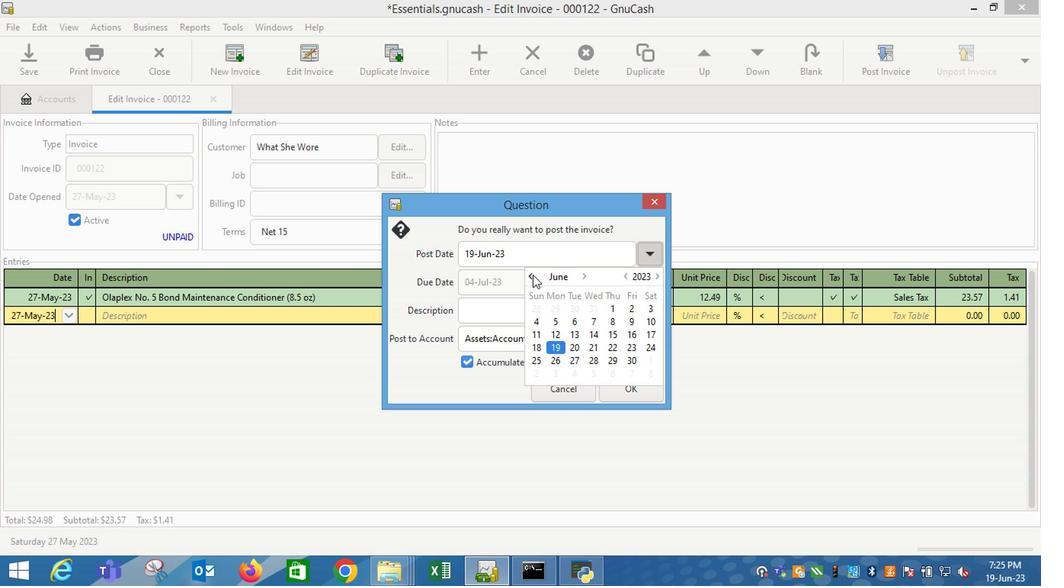 
Action: Mouse moved to (660, 350)
Screenshot: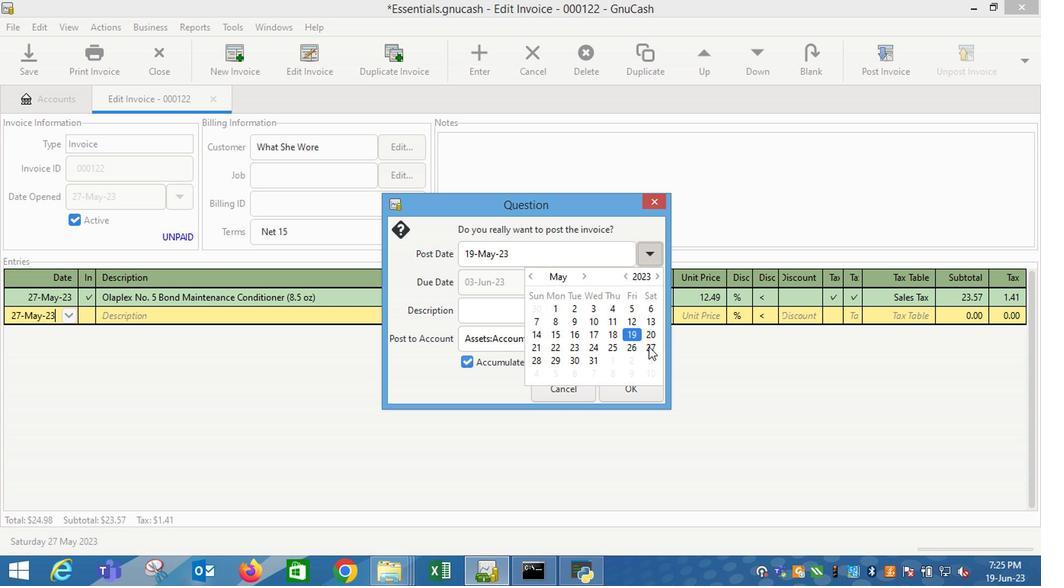 
Action: Mouse pressed left at (660, 350)
Screenshot: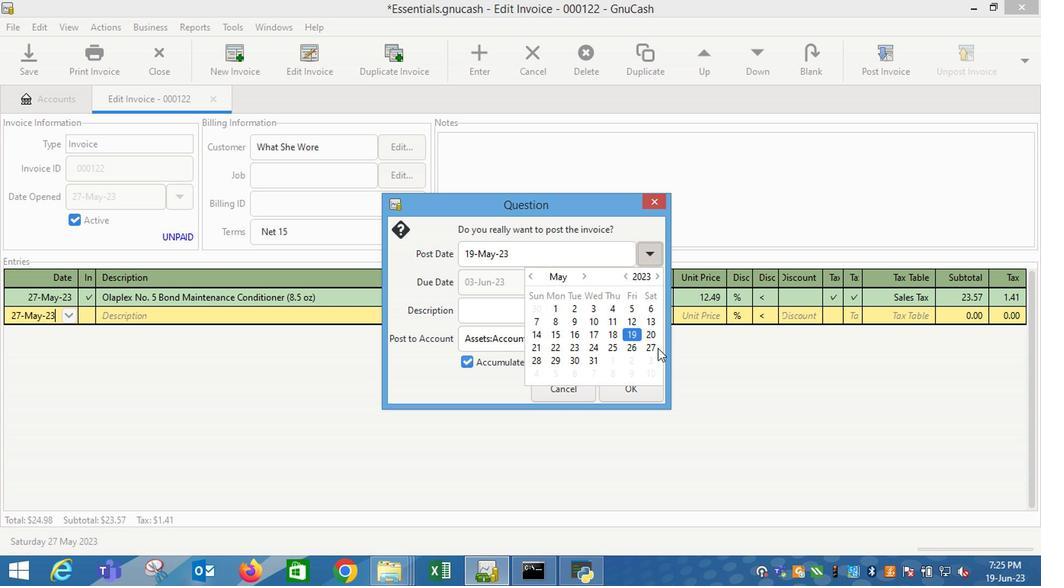 
Action: Mouse moved to (490, 309)
Screenshot: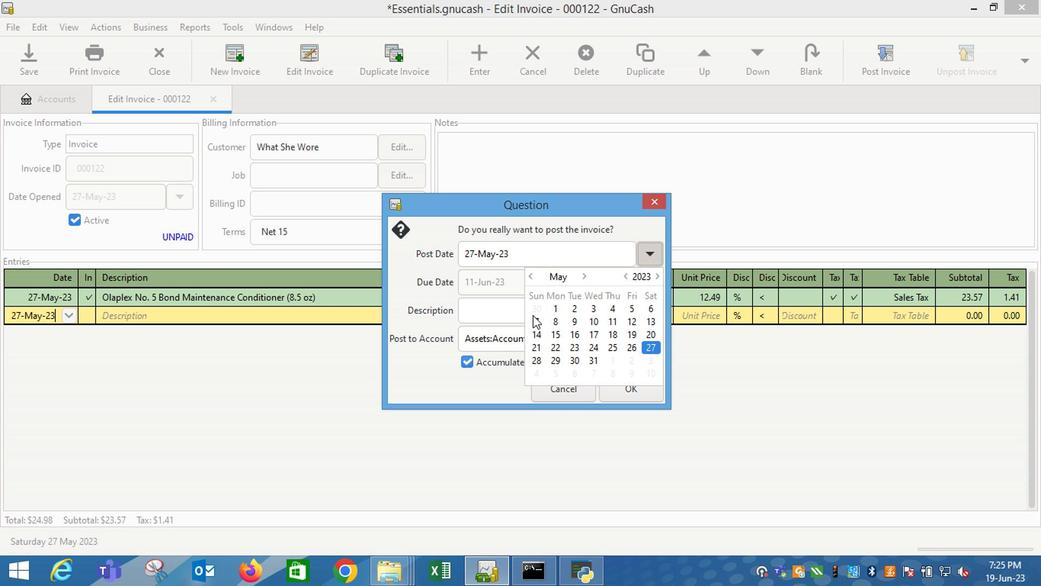 
Action: Mouse pressed left at (490, 309)
Screenshot: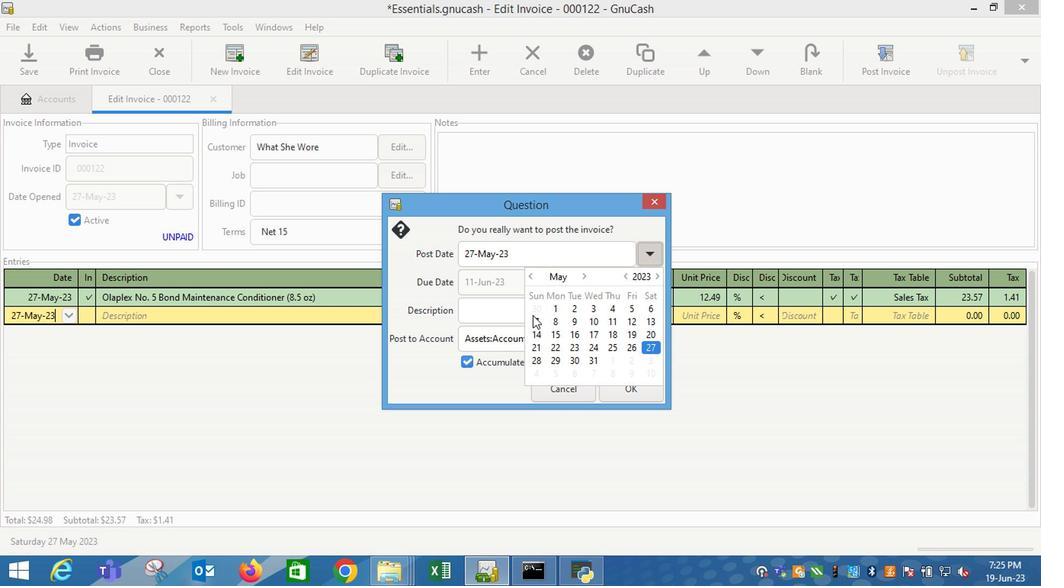 
Action: Mouse moved to (622, 398)
Screenshot: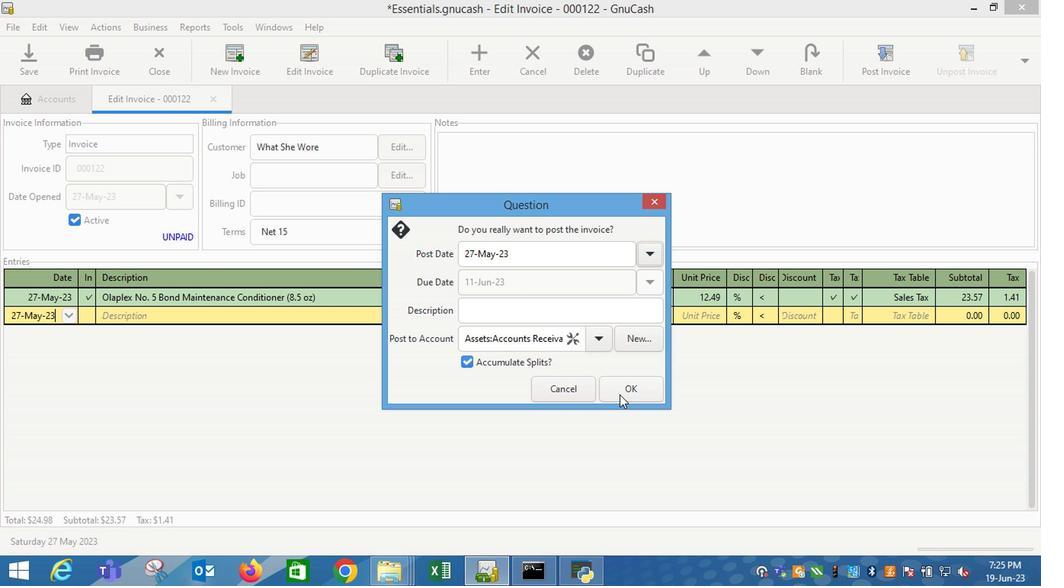 
Action: Mouse pressed left at (622, 398)
Screenshot: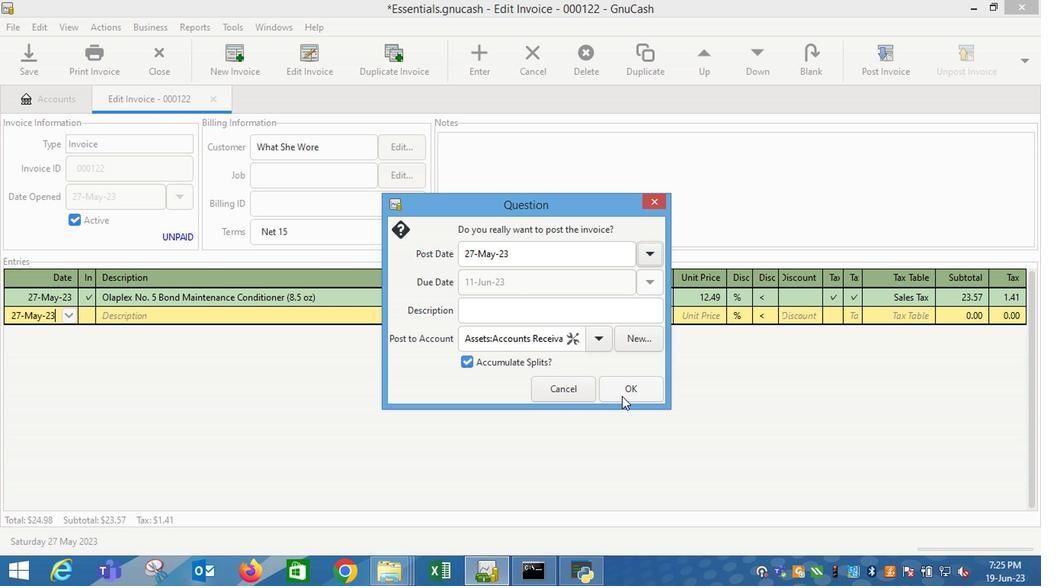 
Action: Mouse moved to (984, 66)
Screenshot: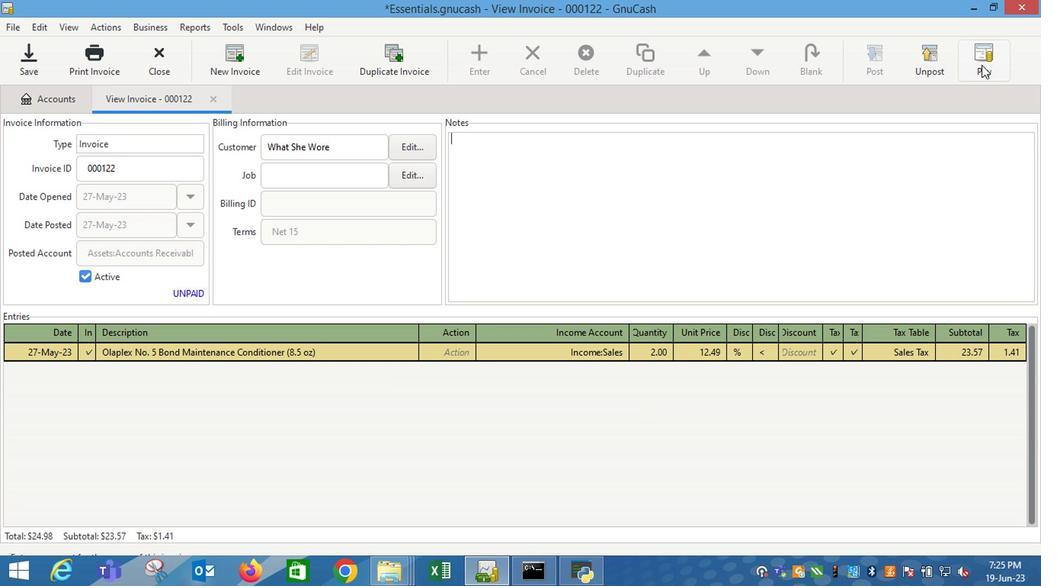 
Action: Mouse pressed left at (984, 66)
Screenshot: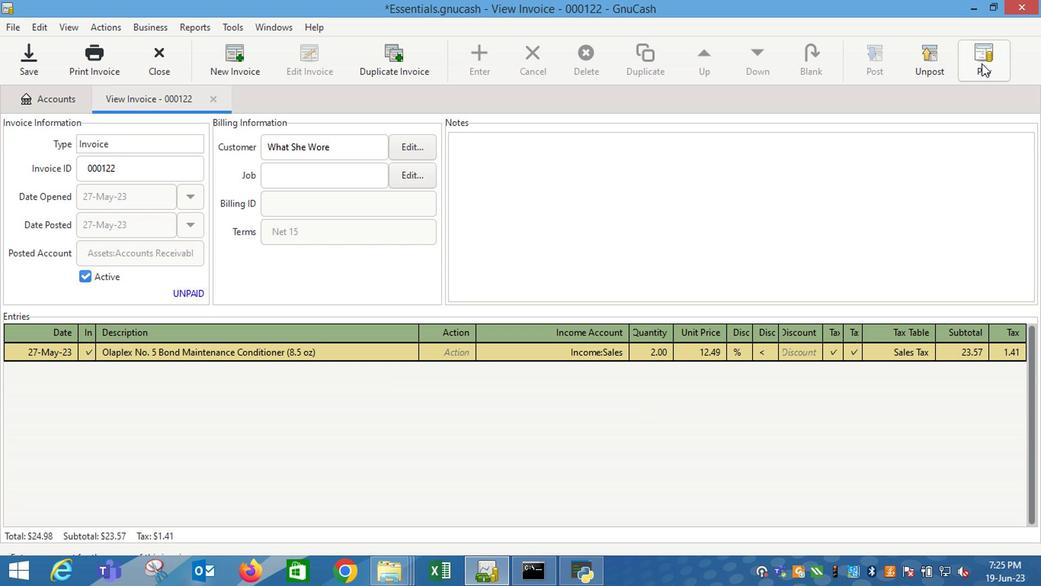 
Action: Mouse moved to (476, 306)
Screenshot: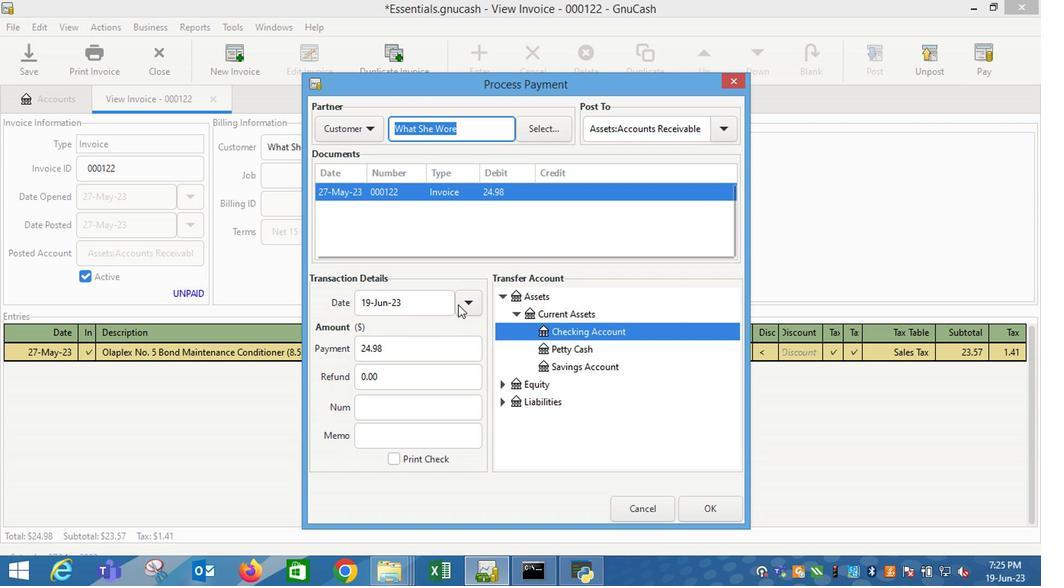 
Action: Mouse pressed left at (476, 306)
Screenshot: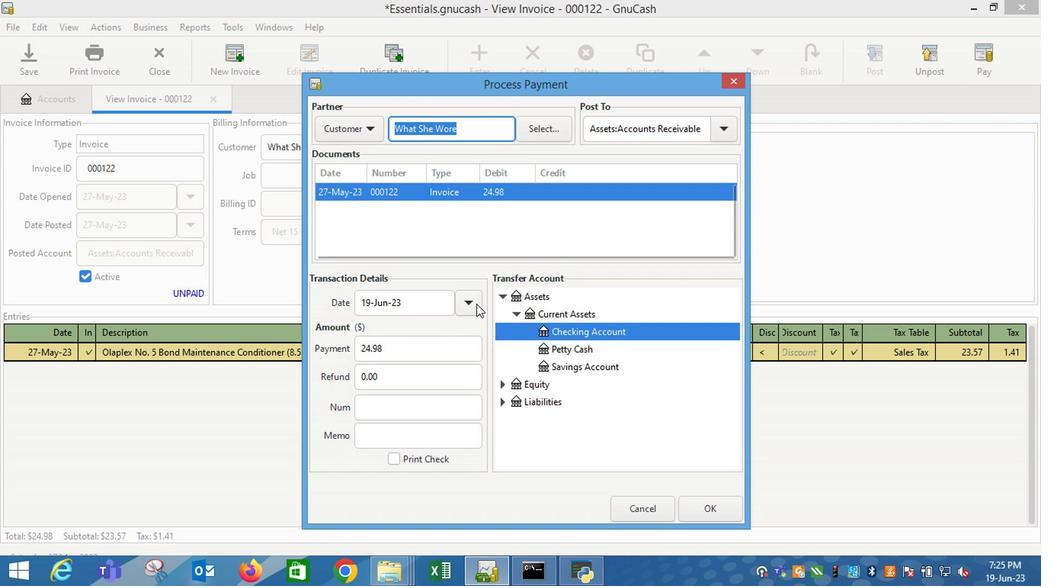 
Action: Mouse moved to (476, 373)
Screenshot: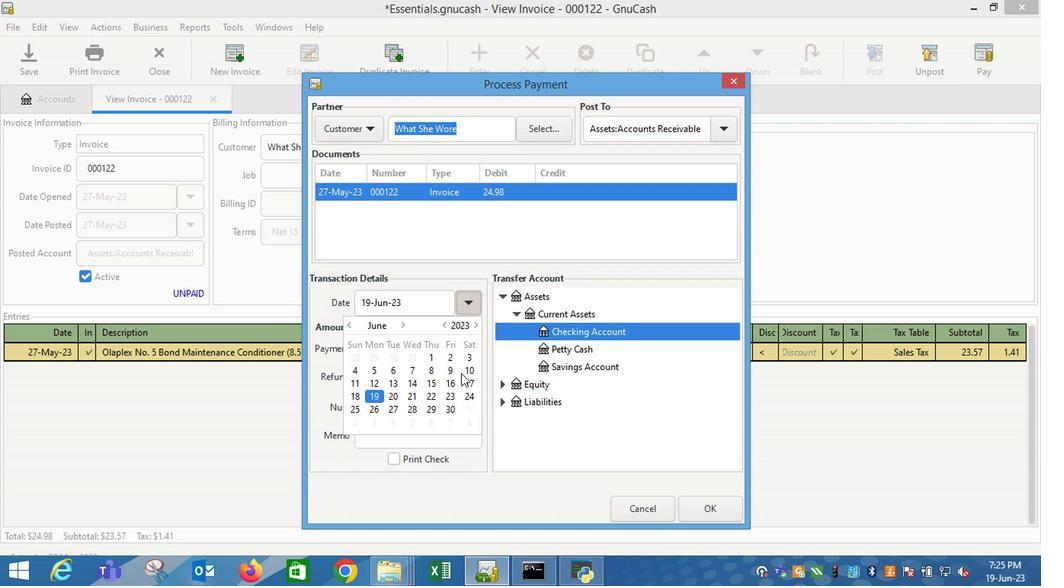 
Action: Mouse pressed left at (476, 373)
Screenshot: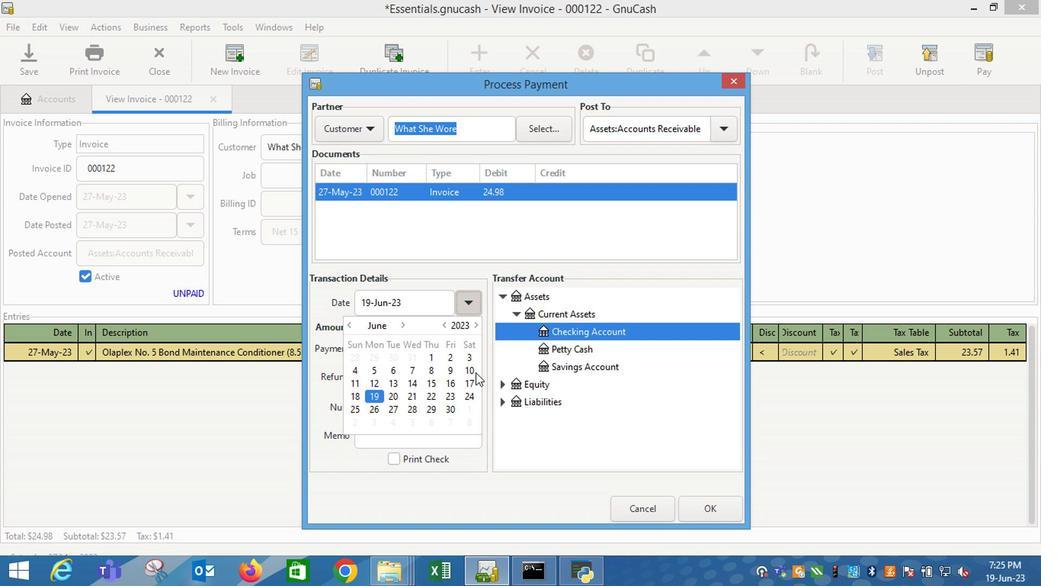 
Action: Mouse moved to (602, 396)
Screenshot: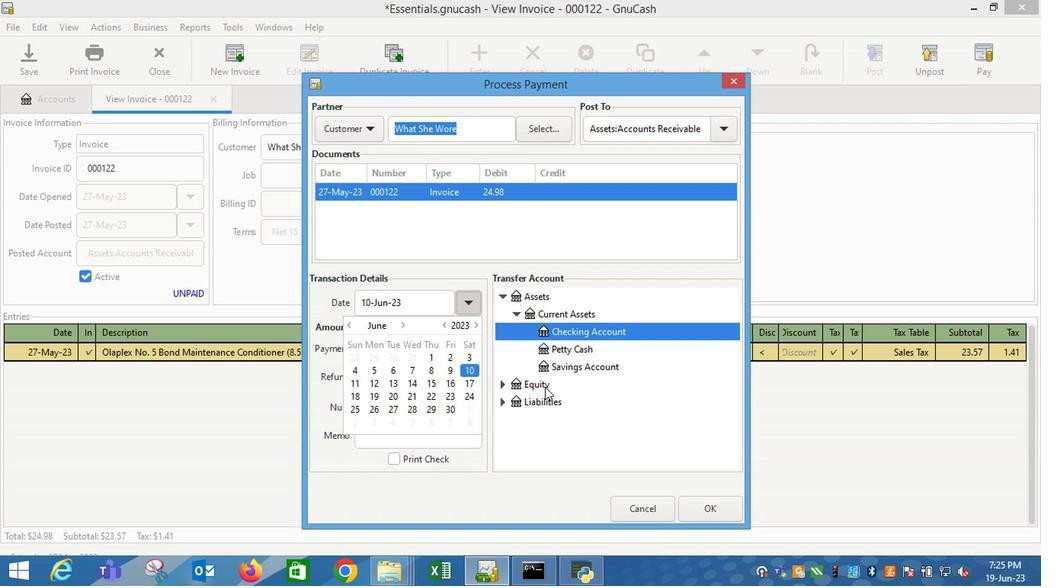 
Action: Mouse pressed left at (602, 396)
Screenshot: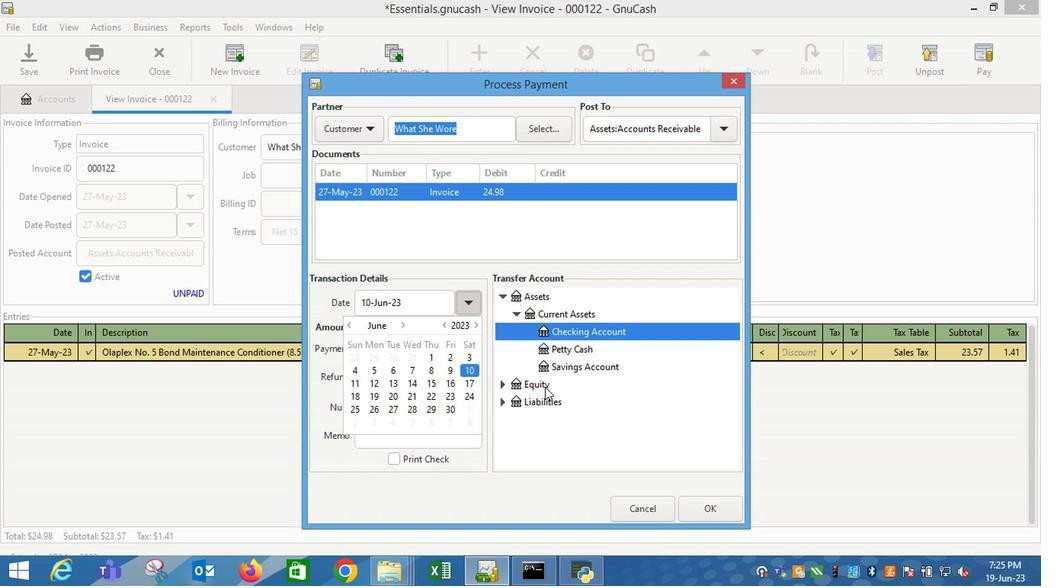 
Action: Mouse moved to (701, 509)
Screenshot: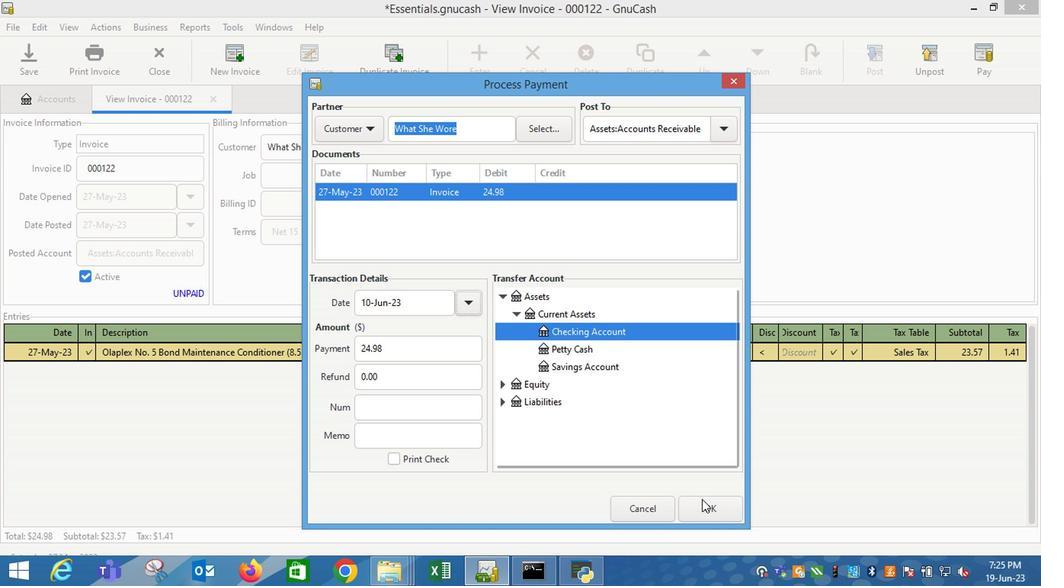 
Action: Mouse pressed left at (701, 509)
Screenshot: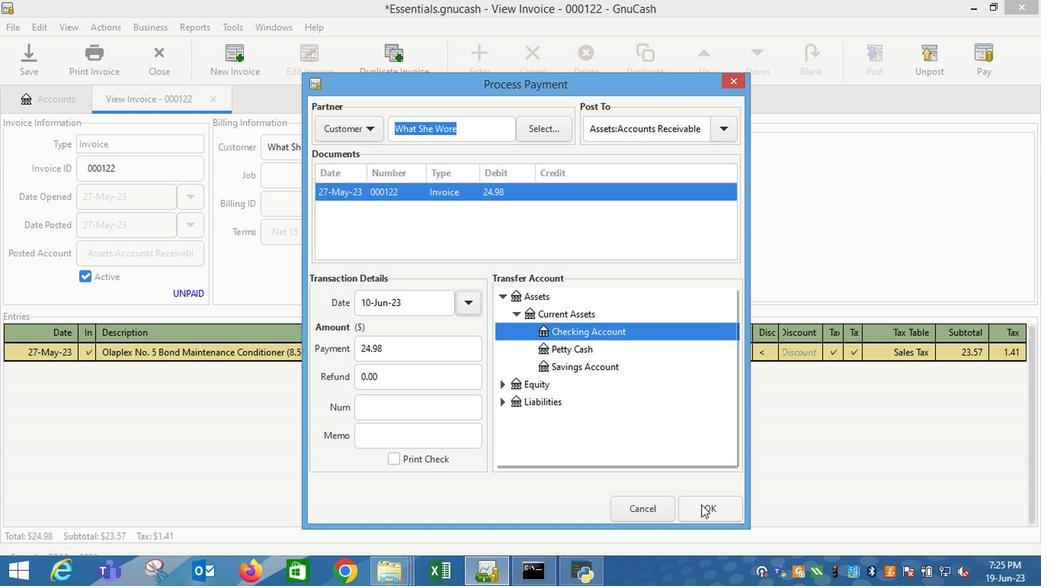 
Action: Mouse moved to (103, 70)
Screenshot: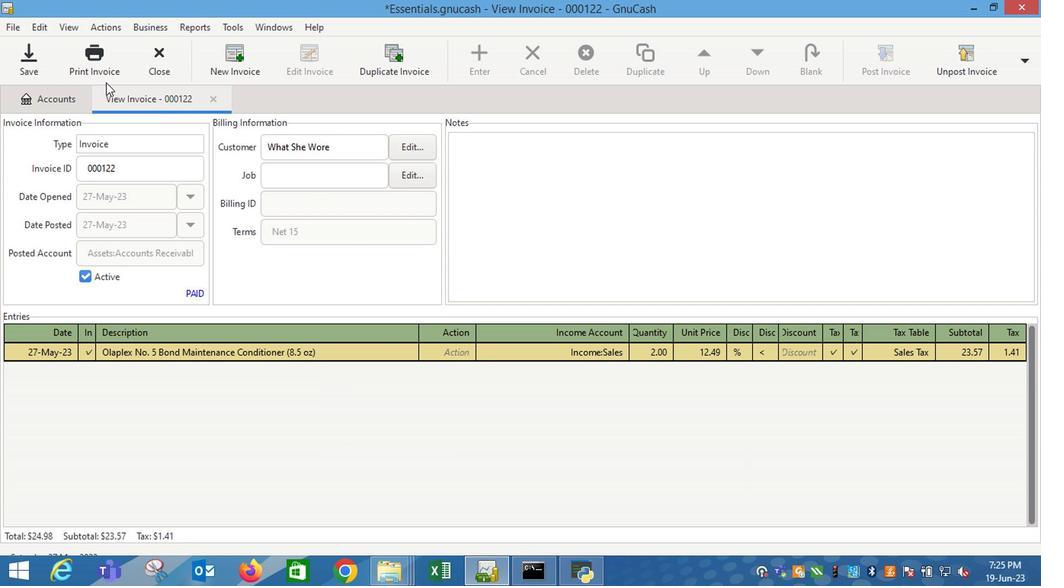 
Action: Mouse pressed left at (103, 70)
Screenshot: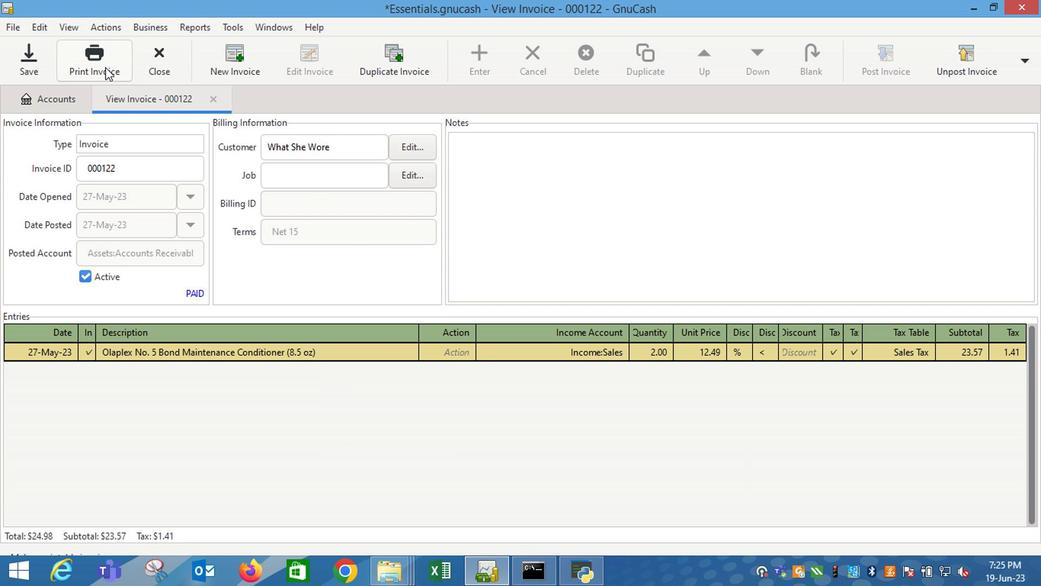 
Action: Mouse moved to (719, 285)
Screenshot: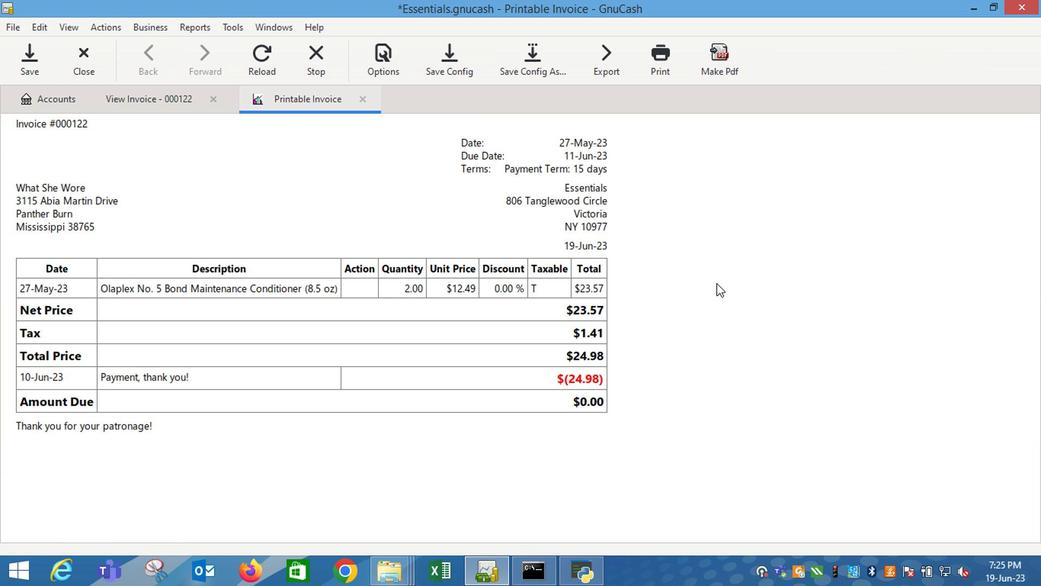 
